 Task: Find connections with filter location Aalborg with filter topic #tecnologiawith filter profile language English with filter current company Jubilant Biosys Limited with filter school University Of North Bengal with filter industry Defense and Space Manufacturing with filter service category Product Marketing with filter keywords title Assistant Golf Professional
Action: Mouse moved to (504, 67)
Screenshot: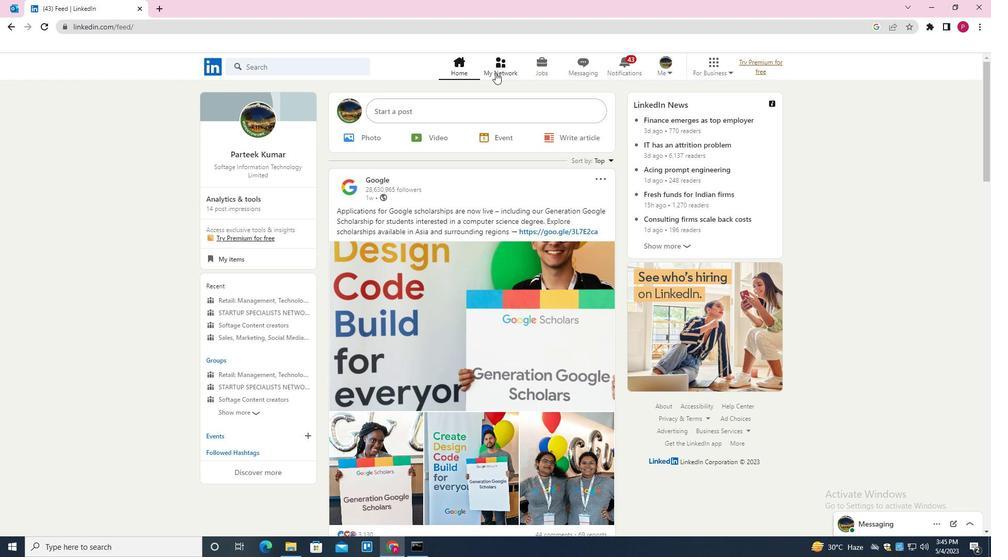 
Action: Mouse pressed left at (504, 67)
Screenshot: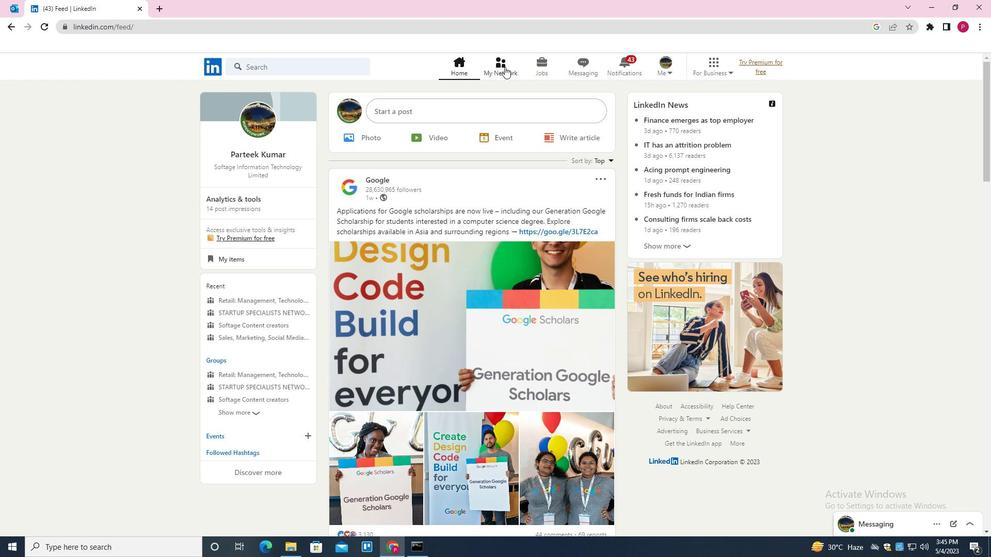 
Action: Mouse moved to (310, 125)
Screenshot: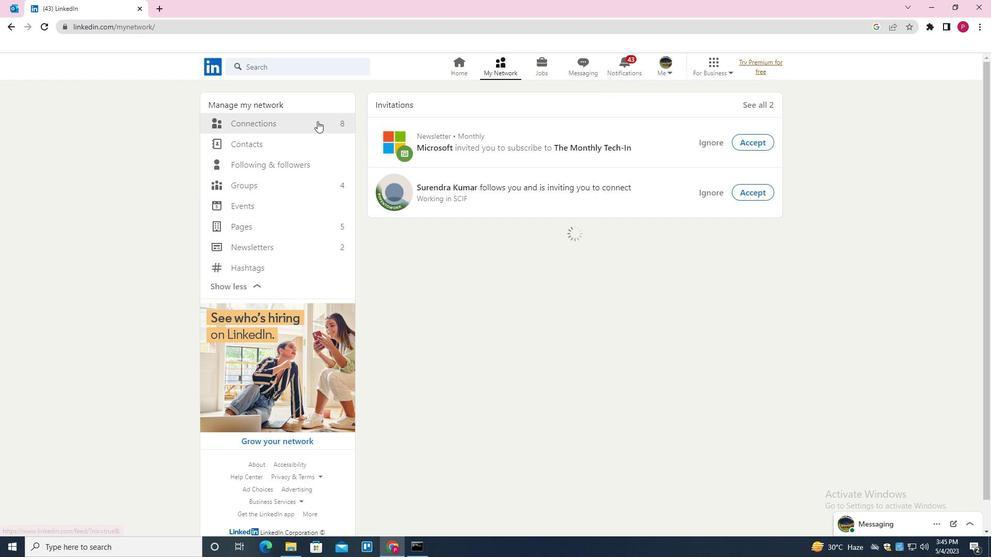 
Action: Mouse pressed left at (310, 125)
Screenshot: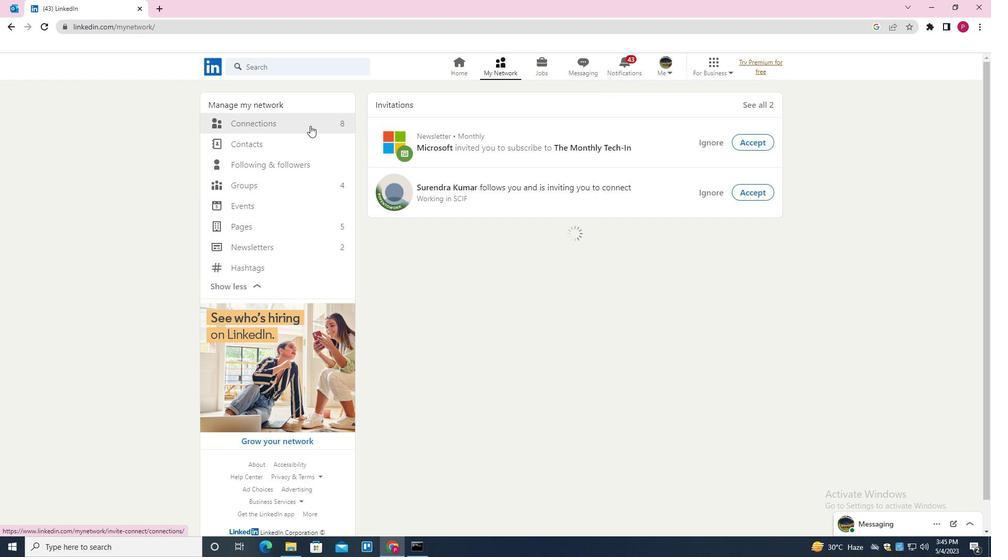 
Action: Mouse moved to (556, 123)
Screenshot: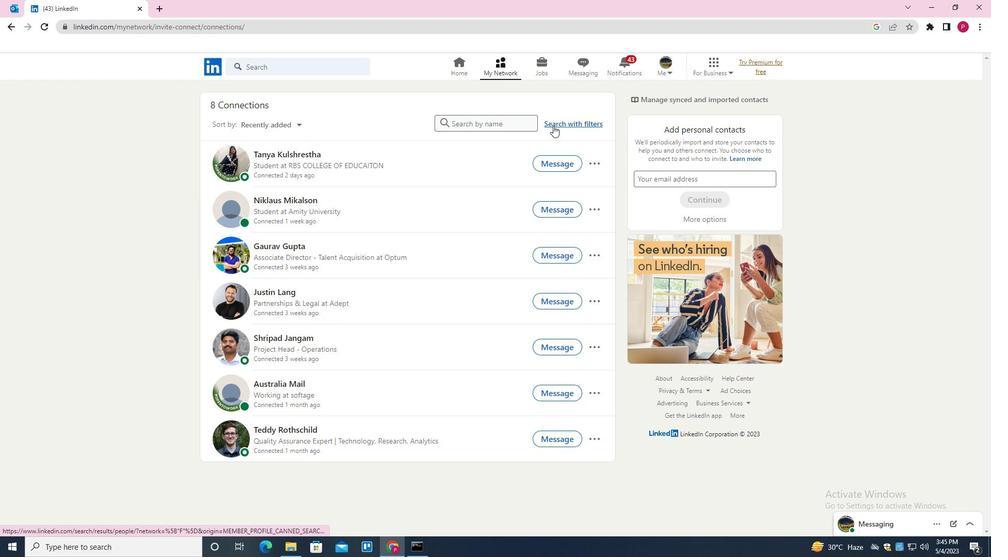 
Action: Mouse pressed left at (556, 123)
Screenshot: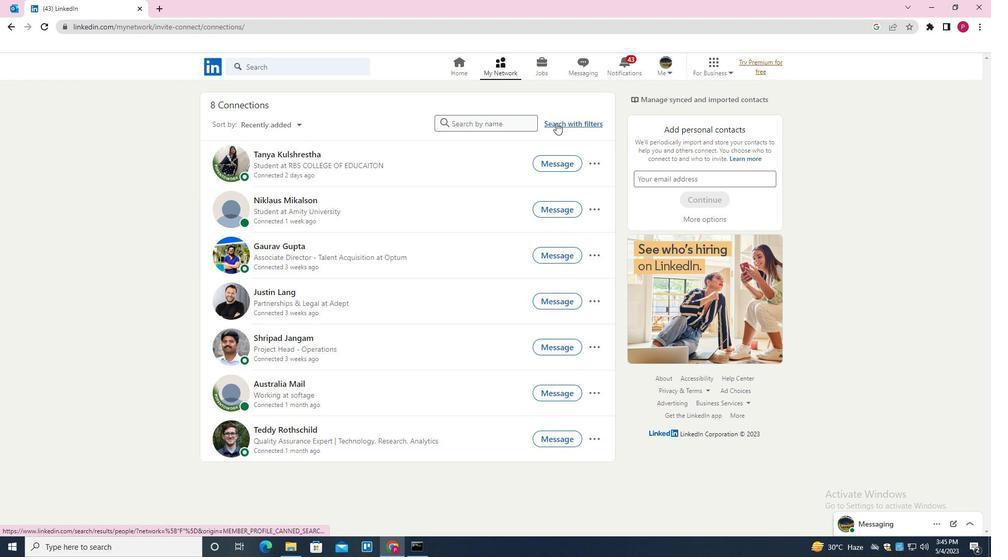
Action: Mouse moved to (520, 94)
Screenshot: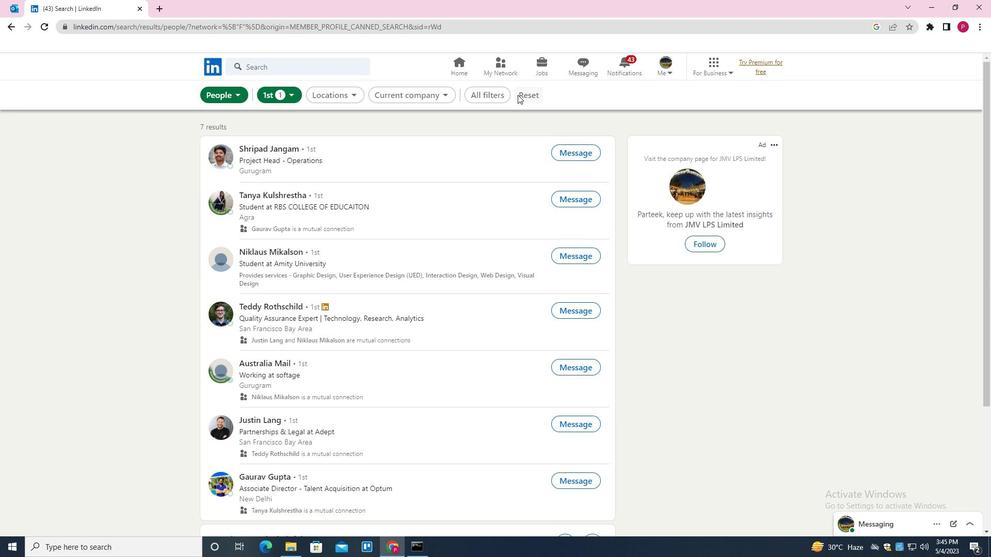 
Action: Mouse pressed left at (520, 94)
Screenshot: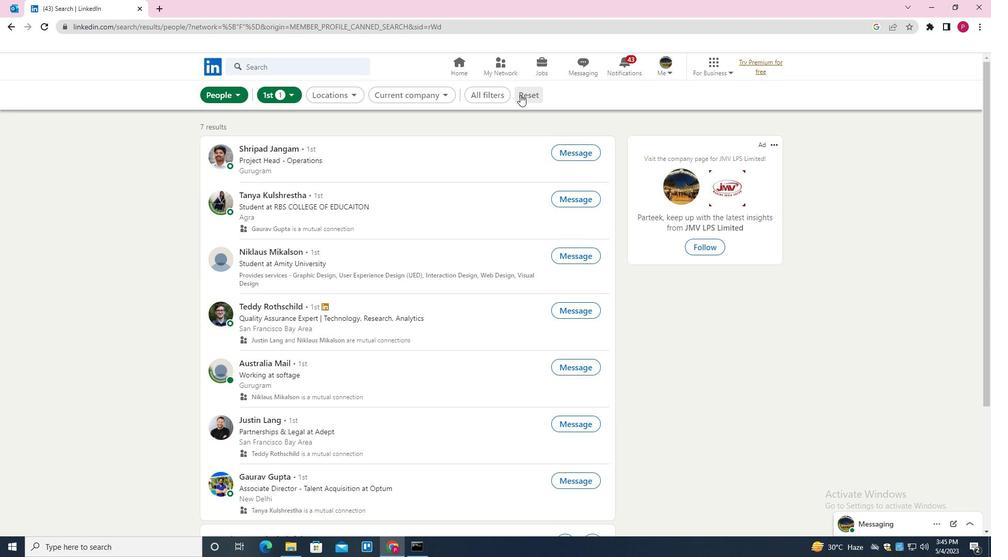 
Action: Mouse moved to (516, 95)
Screenshot: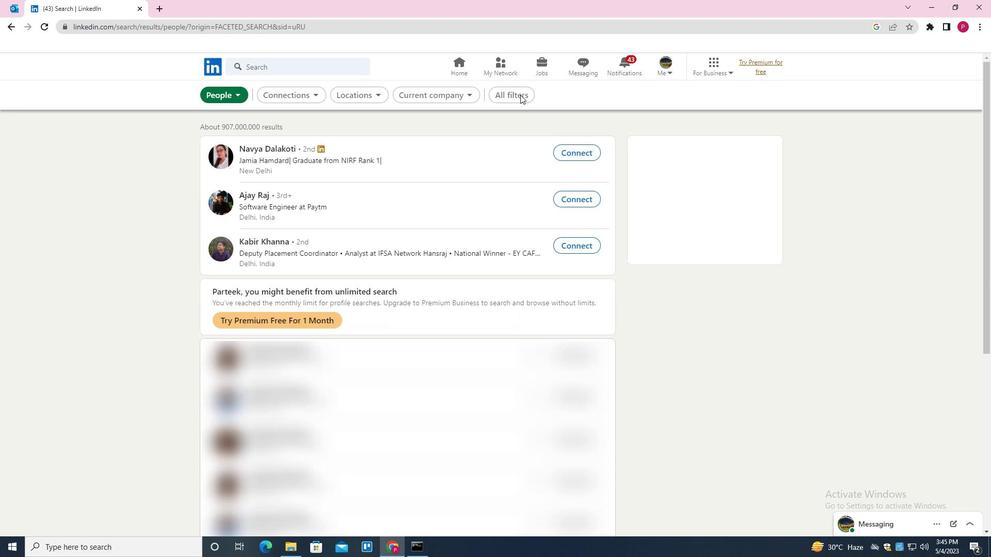 
Action: Mouse pressed left at (516, 95)
Screenshot: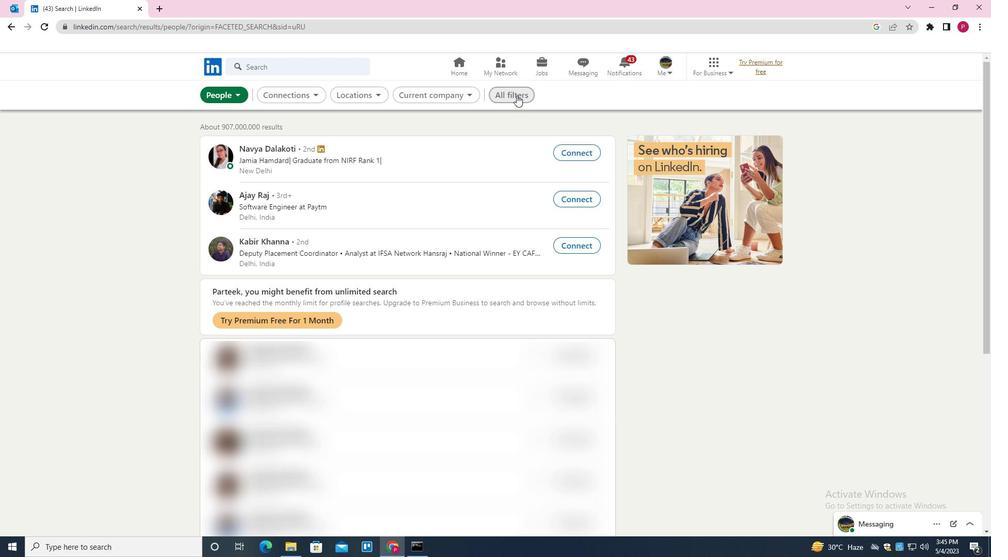 
Action: Mouse moved to (865, 336)
Screenshot: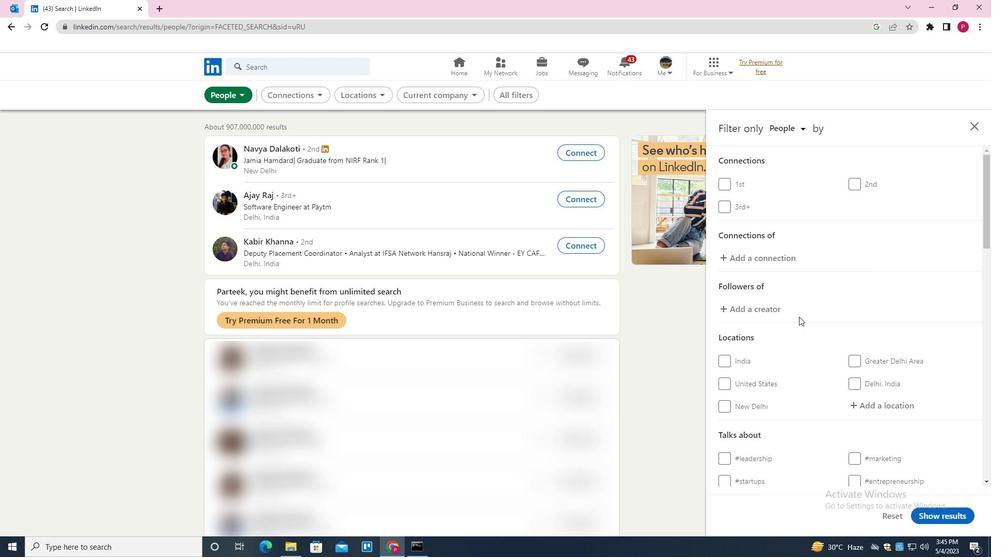 
Action: Mouse scrolled (865, 336) with delta (0, 0)
Screenshot: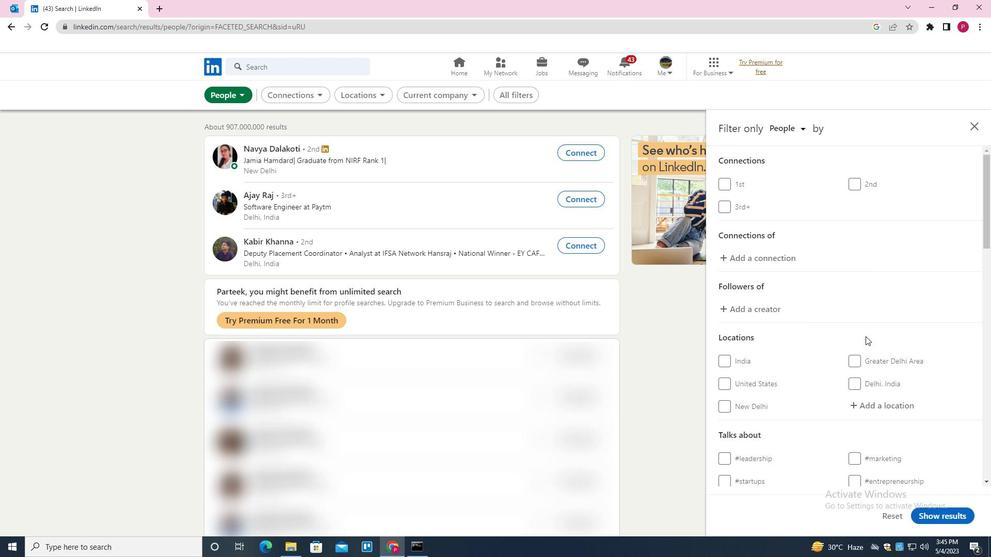 
Action: Mouse scrolled (865, 336) with delta (0, 0)
Screenshot: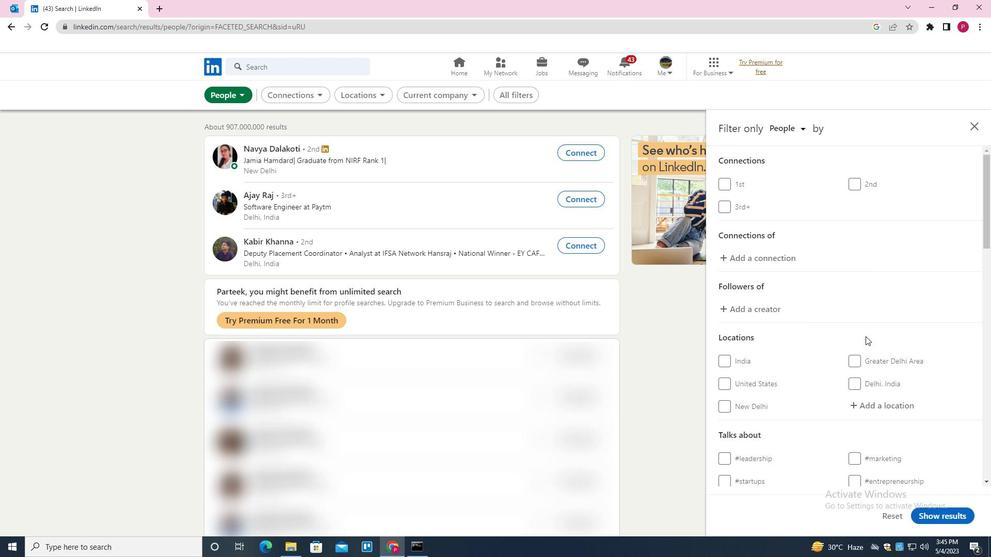 
Action: Mouse scrolled (865, 336) with delta (0, 0)
Screenshot: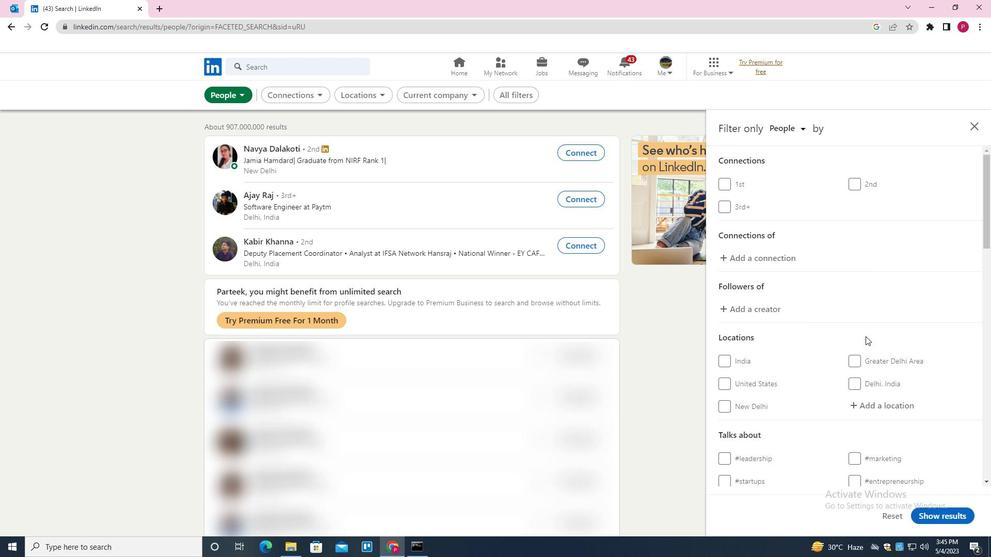 
Action: Mouse moved to (882, 255)
Screenshot: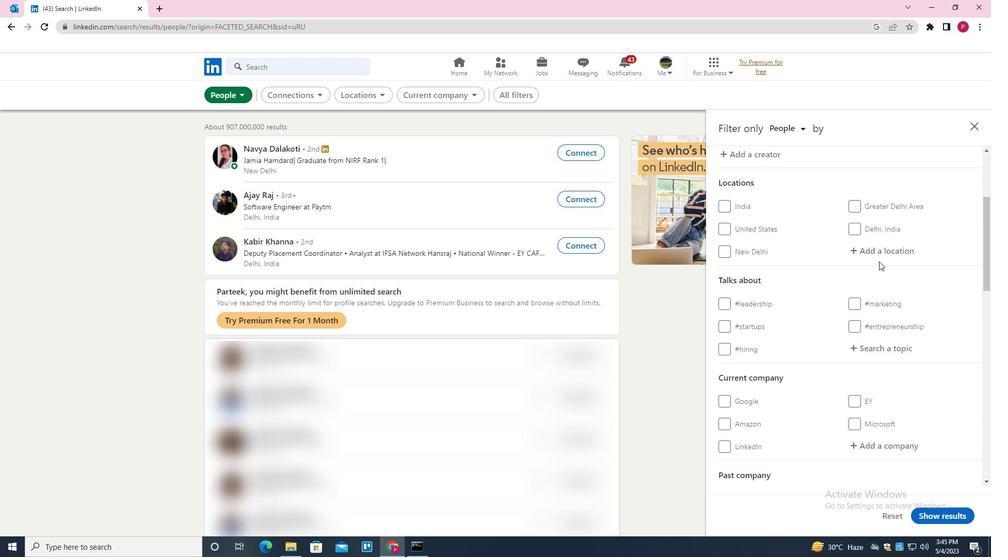 
Action: Mouse pressed left at (882, 255)
Screenshot: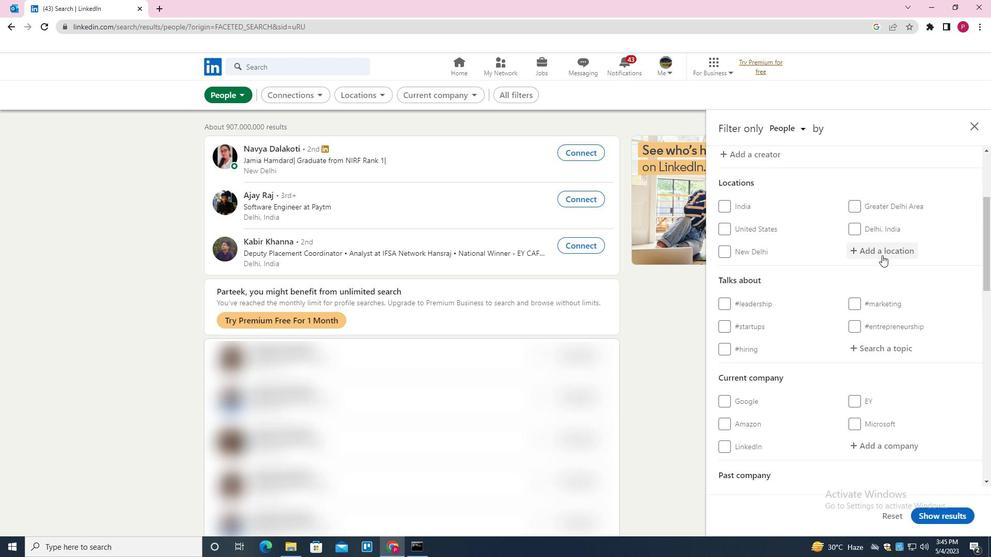 
Action: Mouse moved to (877, 258)
Screenshot: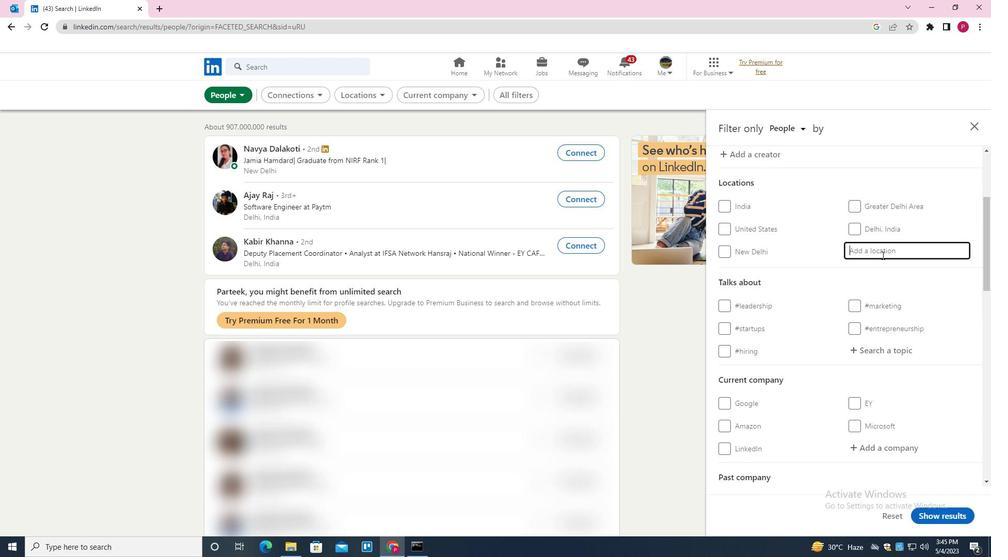
Action: Key pressed <Key.shift>AALBORG<Key.down><Key.enter>
Screenshot: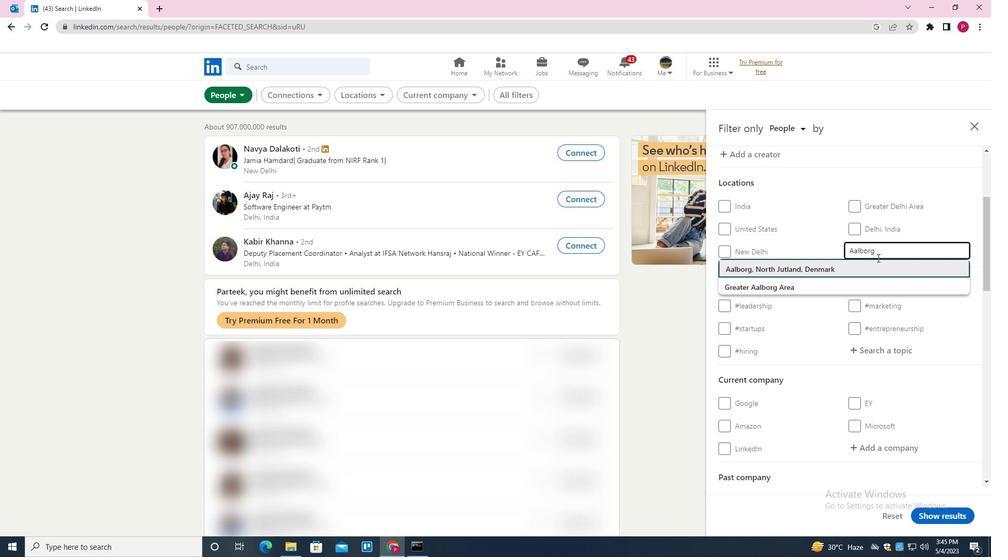 
Action: Mouse moved to (844, 265)
Screenshot: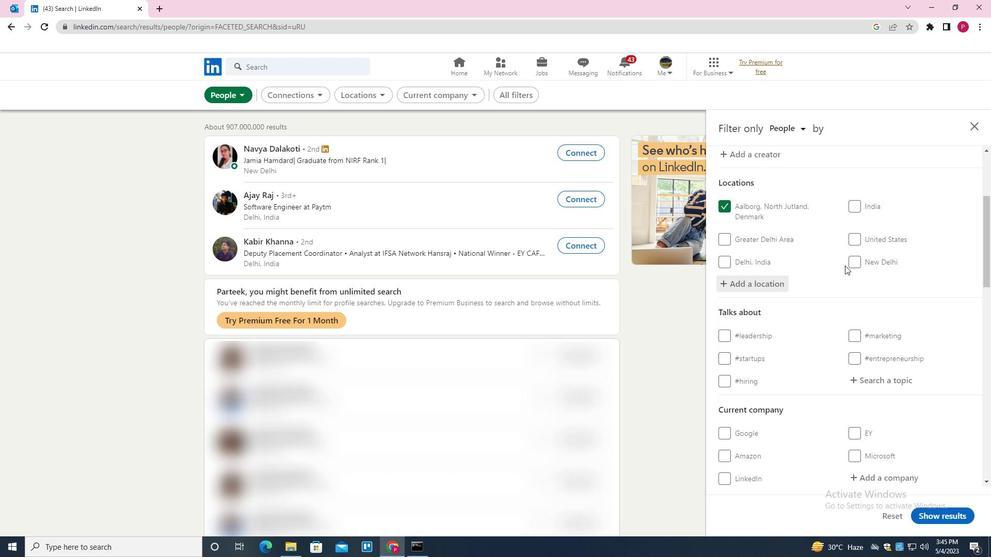 
Action: Mouse scrolled (844, 264) with delta (0, 0)
Screenshot: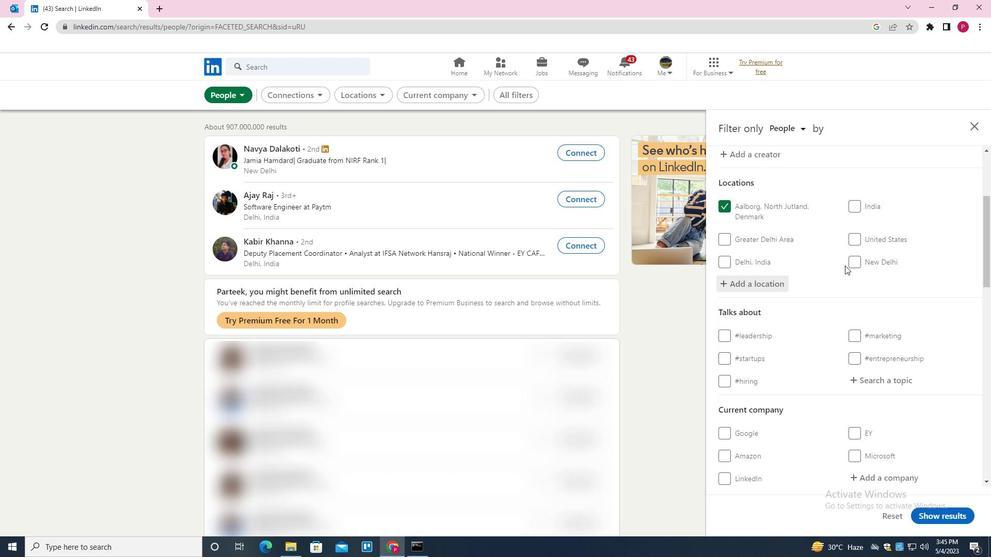 
Action: Mouse scrolled (844, 264) with delta (0, 0)
Screenshot: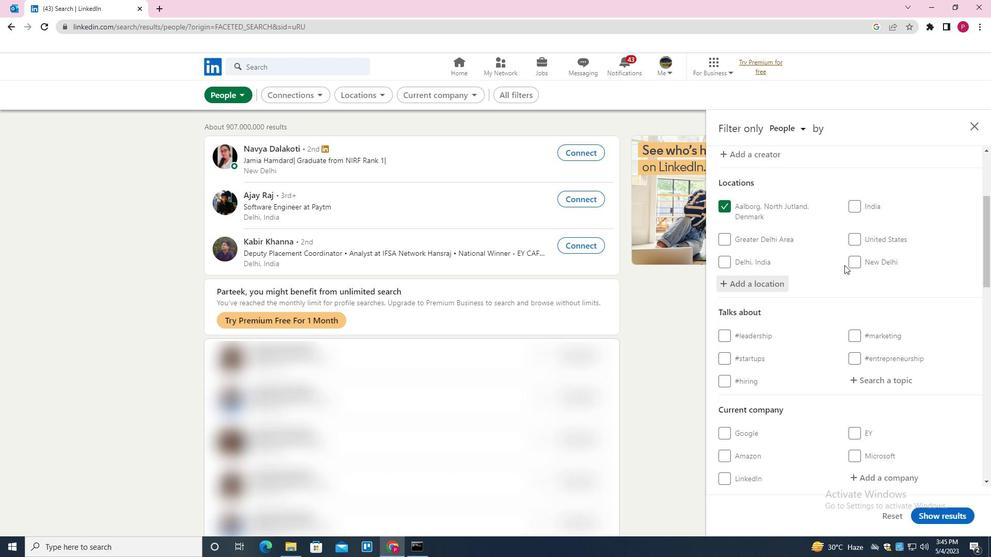 
Action: Mouse scrolled (844, 264) with delta (0, 0)
Screenshot: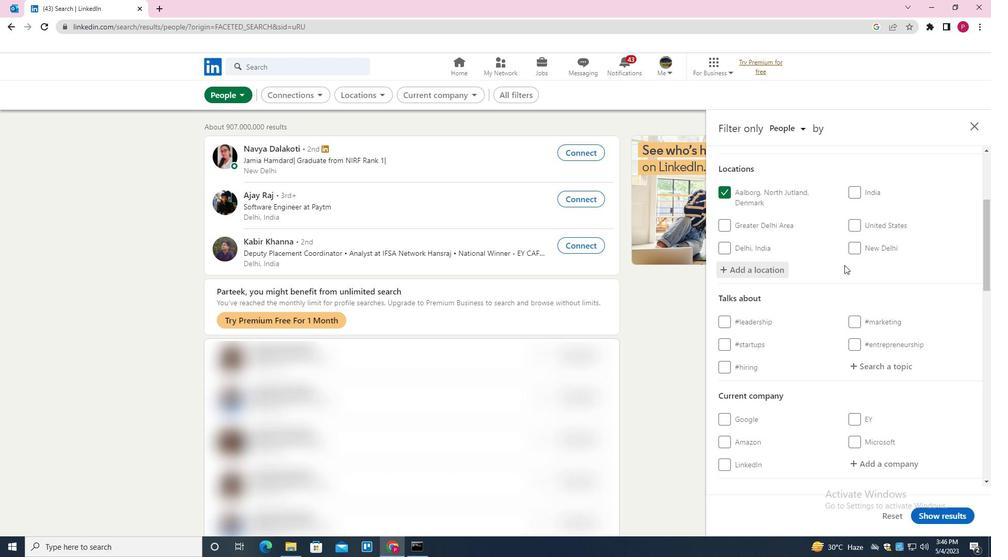 
Action: Mouse moved to (889, 229)
Screenshot: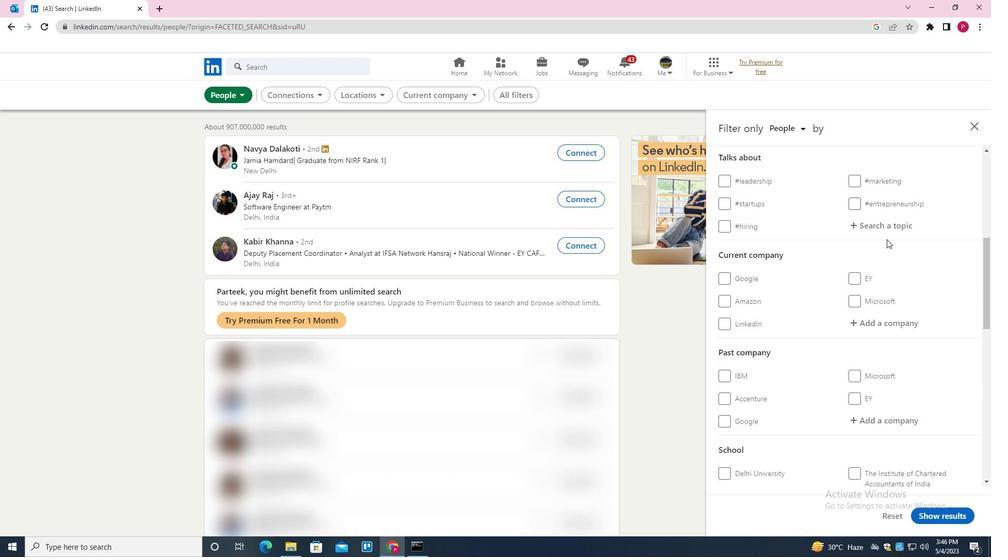 
Action: Mouse pressed left at (889, 229)
Screenshot: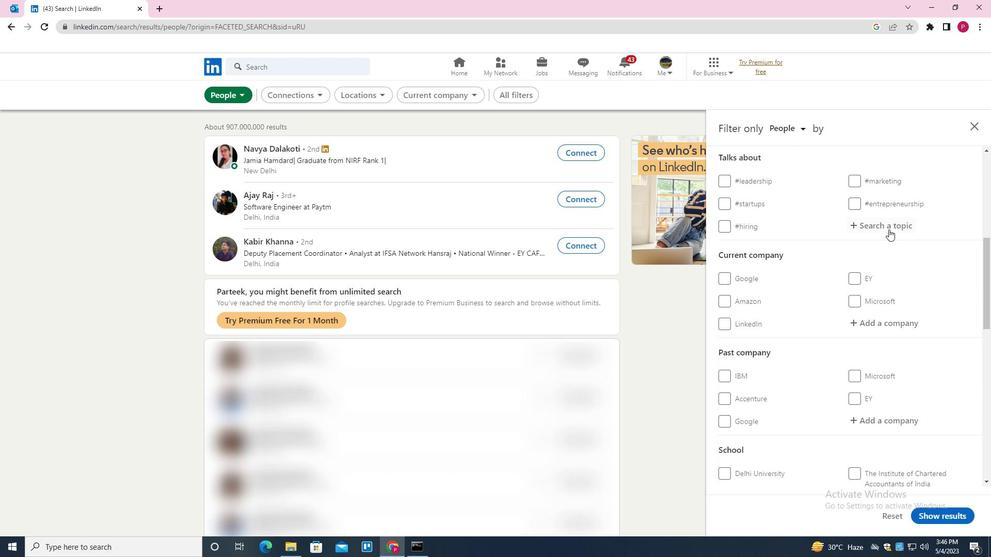 
Action: Key pressed TECHNOLOGICAL<Key.down><Key.enter>
Screenshot: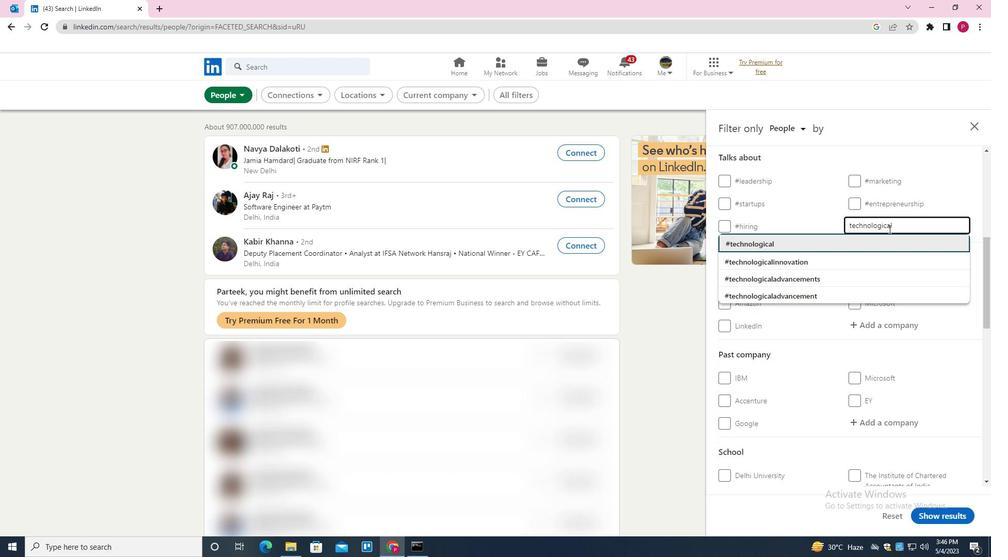 
Action: Mouse moved to (794, 283)
Screenshot: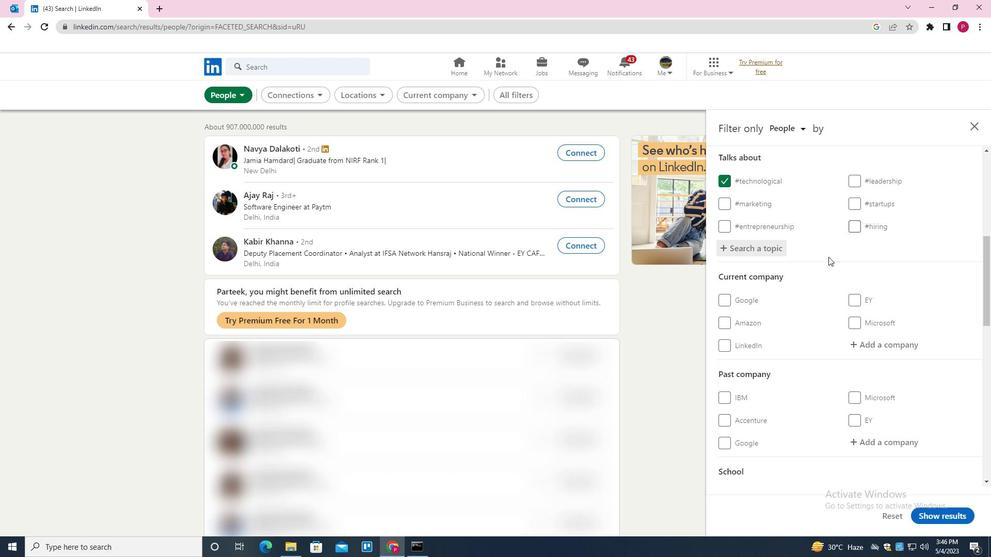 
Action: Mouse scrolled (794, 283) with delta (0, 0)
Screenshot: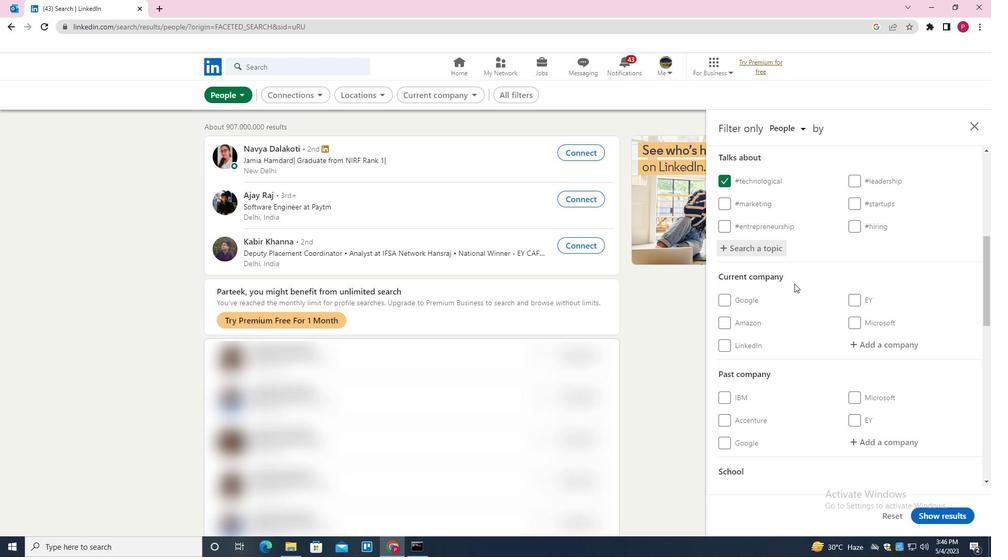 
Action: Mouse scrolled (794, 283) with delta (0, 0)
Screenshot: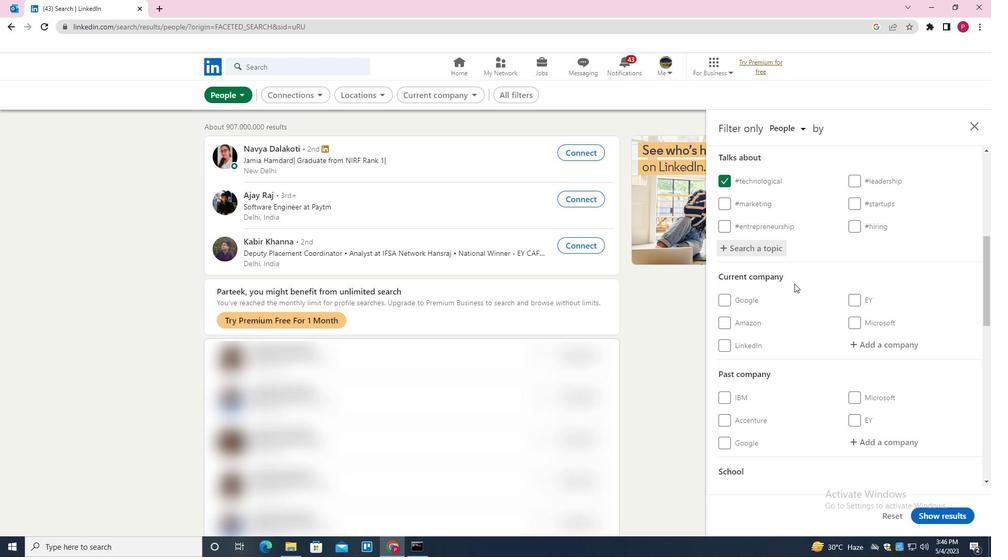 
Action: Mouse scrolled (794, 283) with delta (0, 0)
Screenshot: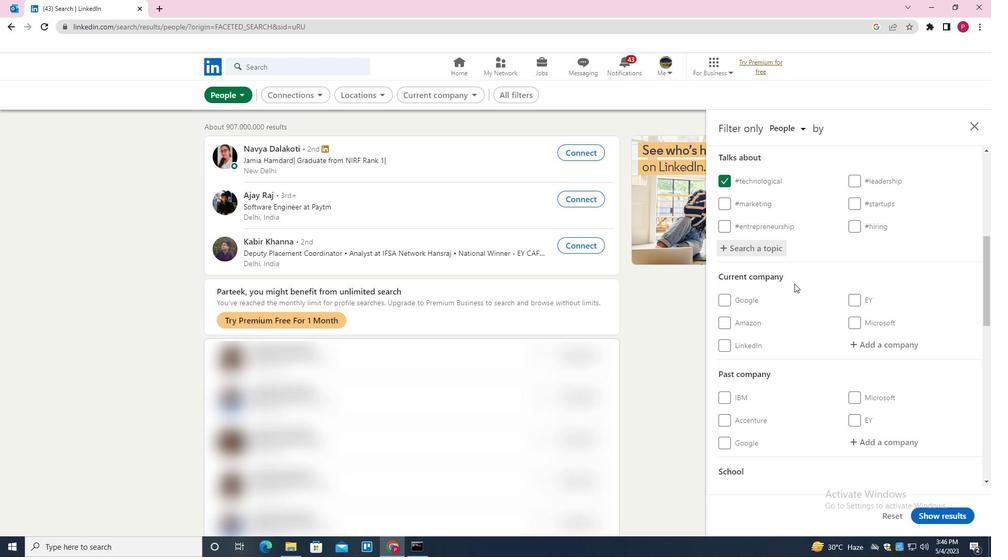 
Action: Mouse scrolled (794, 283) with delta (0, 0)
Screenshot: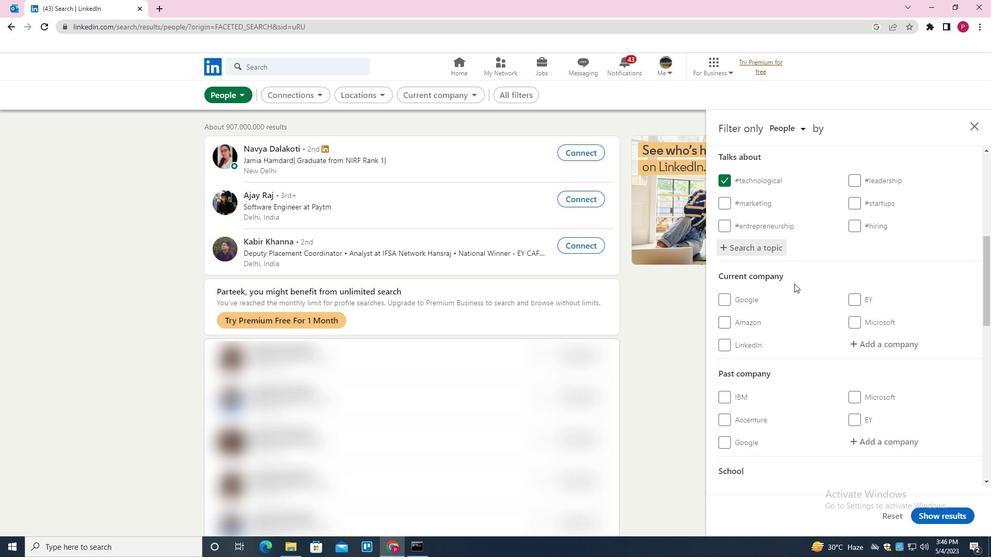 
Action: Mouse scrolled (794, 283) with delta (0, 0)
Screenshot: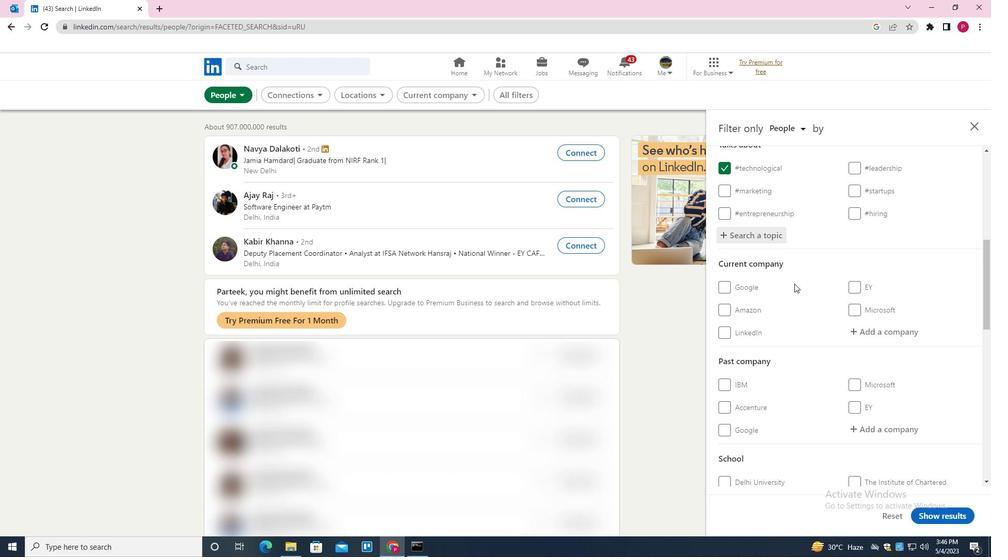 
Action: Mouse scrolled (794, 283) with delta (0, 0)
Screenshot: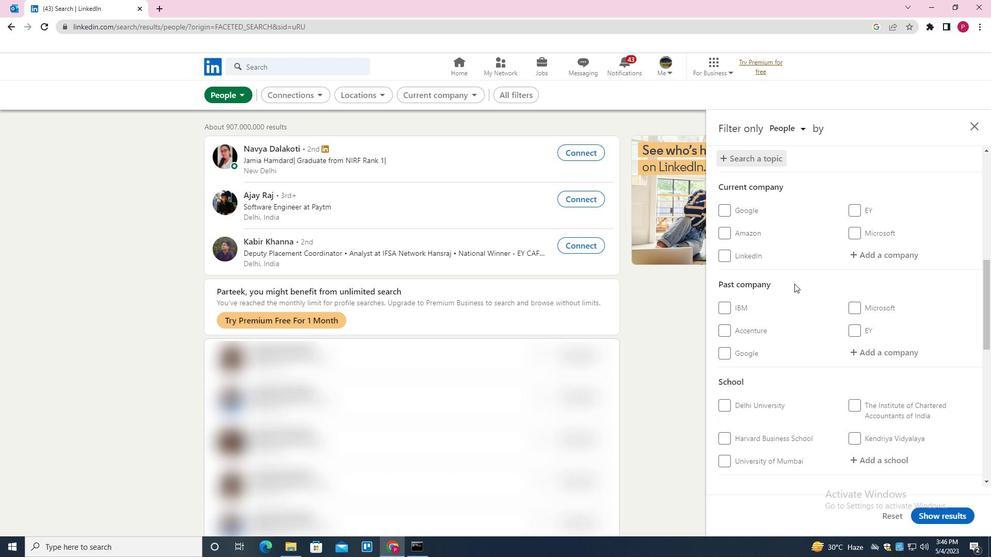 
Action: Mouse scrolled (794, 283) with delta (0, 0)
Screenshot: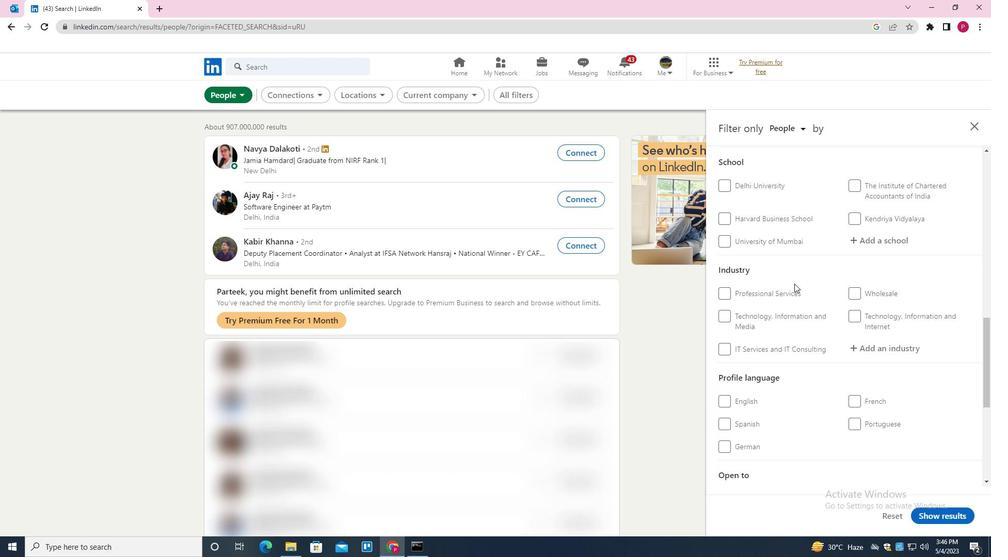 
Action: Mouse scrolled (794, 283) with delta (0, 0)
Screenshot: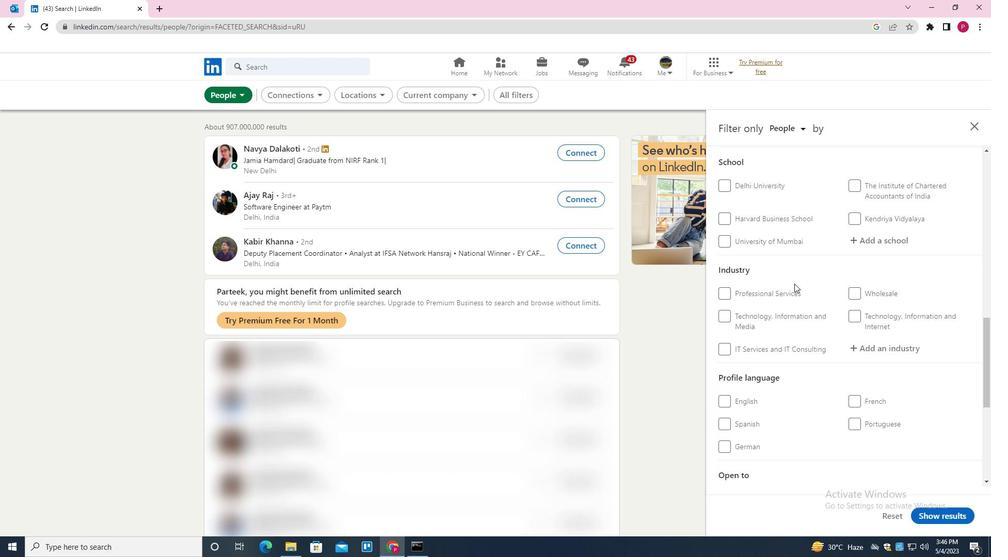 
Action: Mouse scrolled (794, 283) with delta (0, 0)
Screenshot: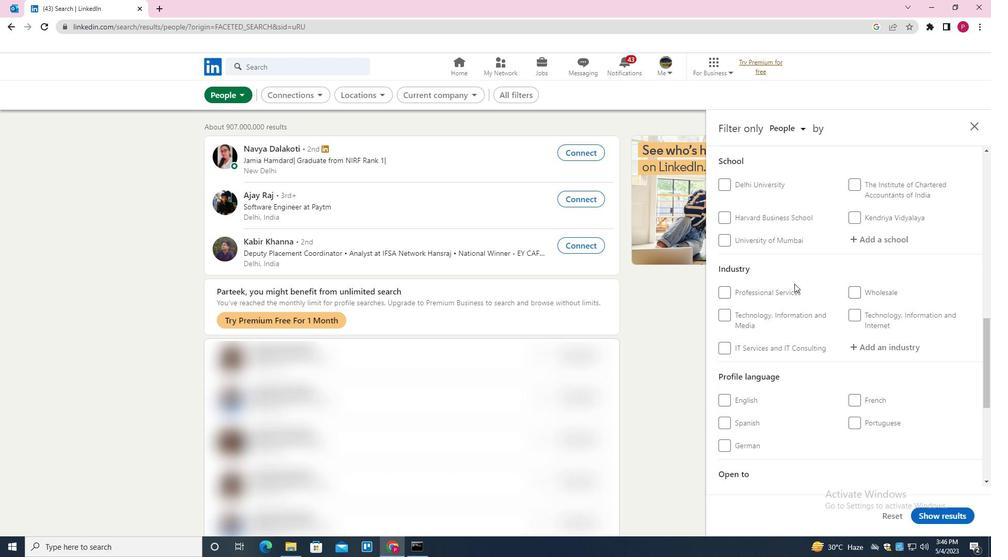
Action: Mouse moved to (731, 244)
Screenshot: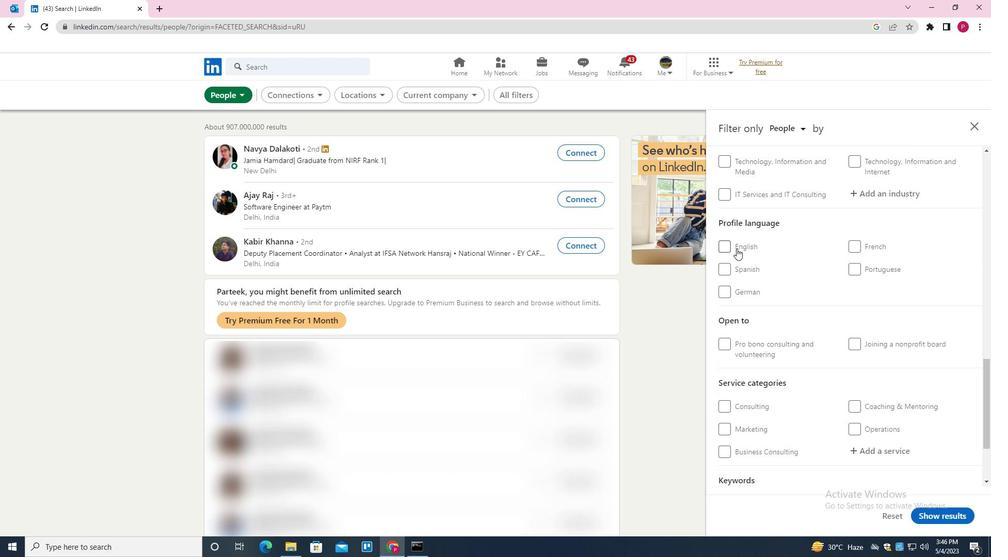 
Action: Mouse pressed left at (731, 244)
Screenshot: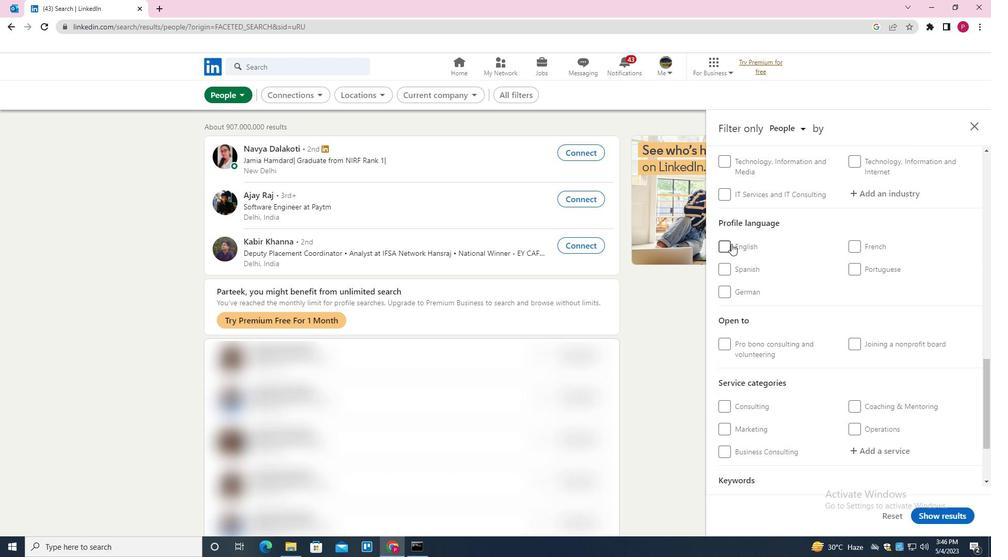 
Action: Mouse moved to (786, 278)
Screenshot: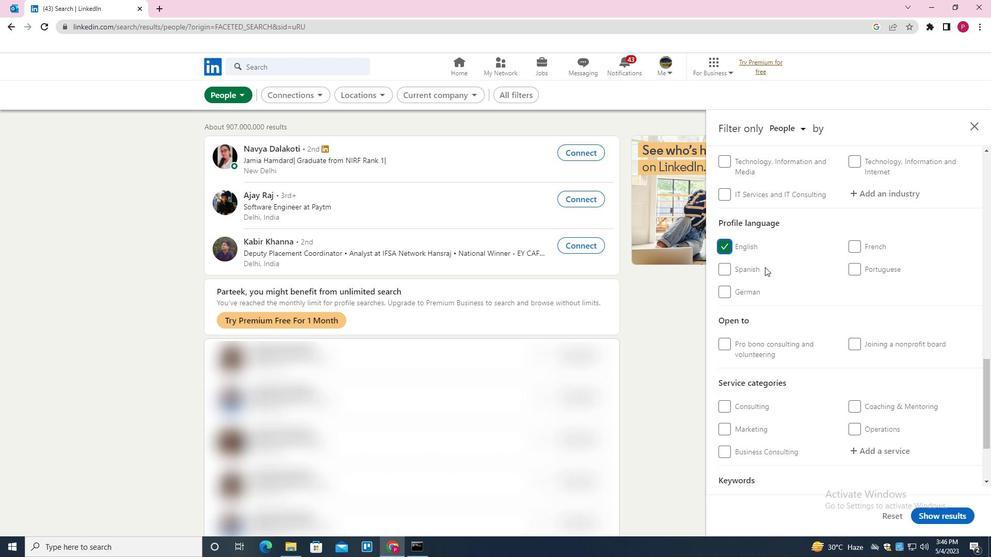 
Action: Mouse scrolled (786, 279) with delta (0, 0)
Screenshot: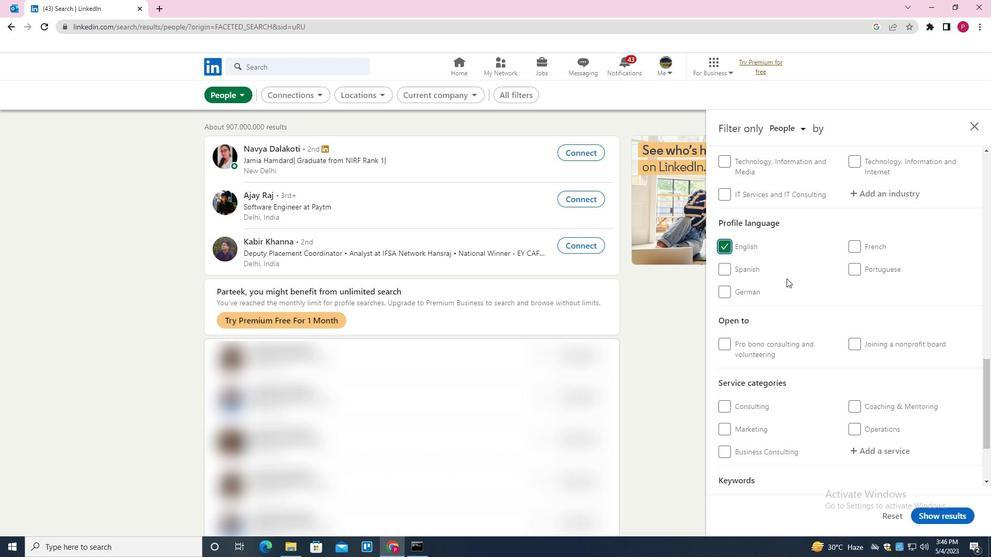 
Action: Mouse scrolled (786, 279) with delta (0, 0)
Screenshot: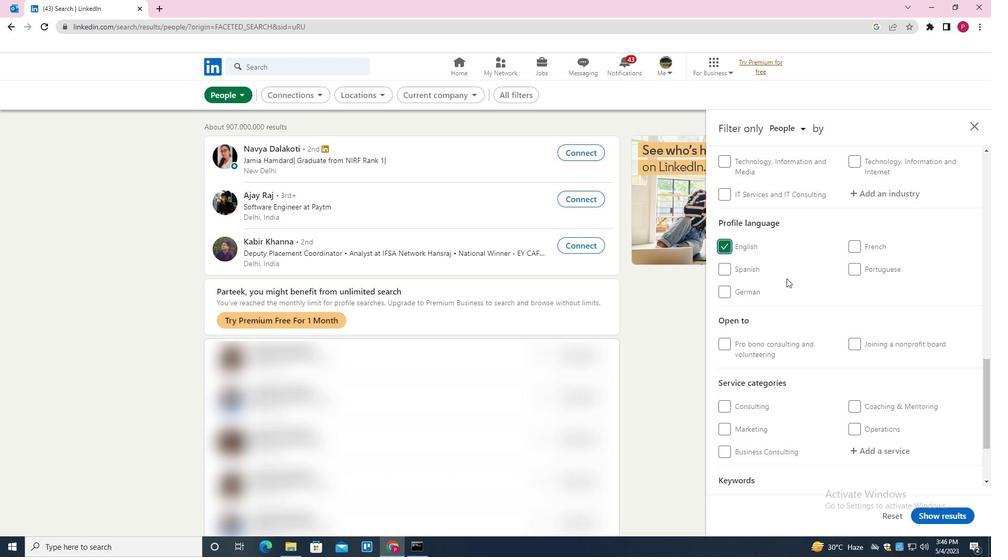 
Action: Mouse scrolled (786, 279) with delta (0, 0)
Screenshot: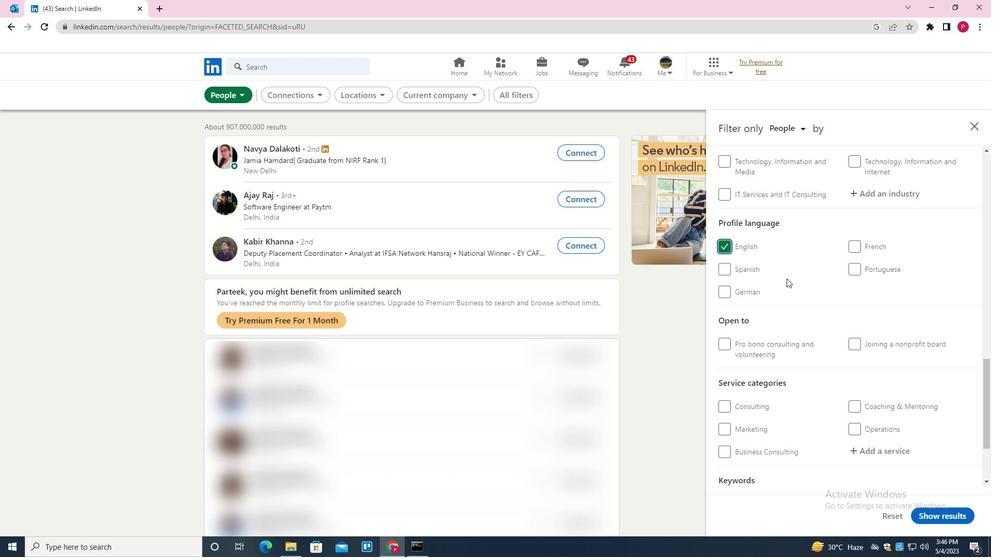 
Action: Mouse scrolled (786, 279) with delta (0, 0)
Screenshot: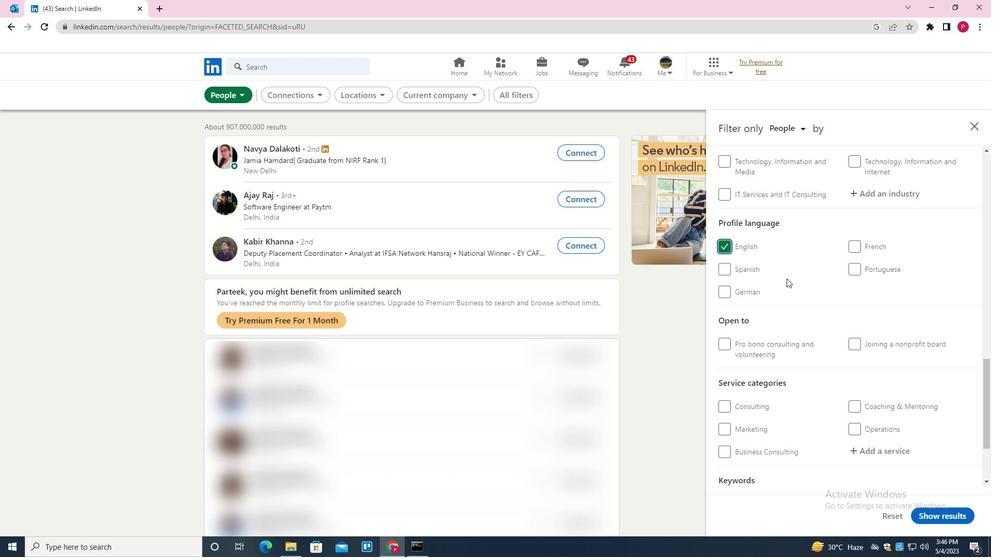 
Action: Mouse scrolled (786, 279) with delta (0, 0)
Screenshot: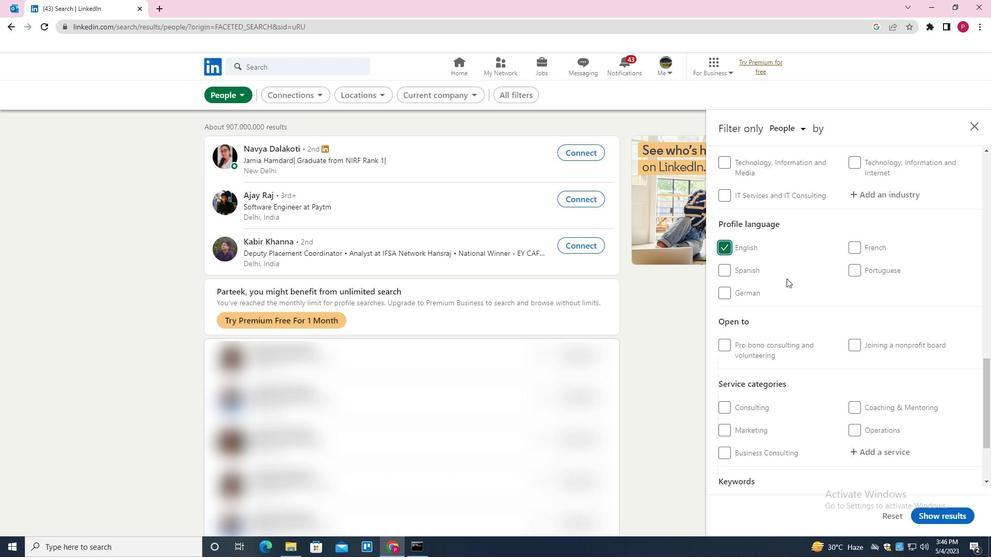 
Action: Mouse scrolled (786, 279) with delta (0, 0)
Screenshot: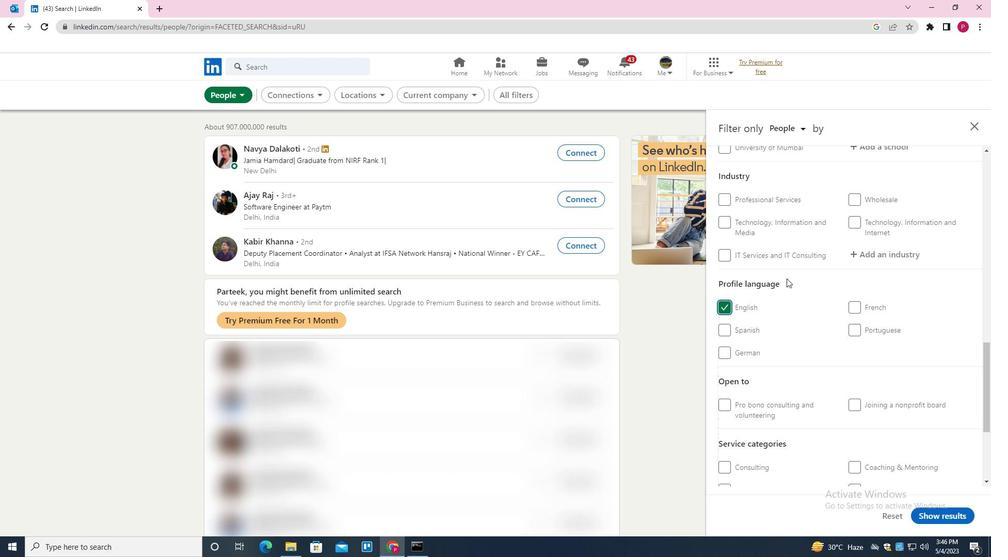 
Action: Mouse scrolled (786, 279) with delta (0, 0)
Screenshot: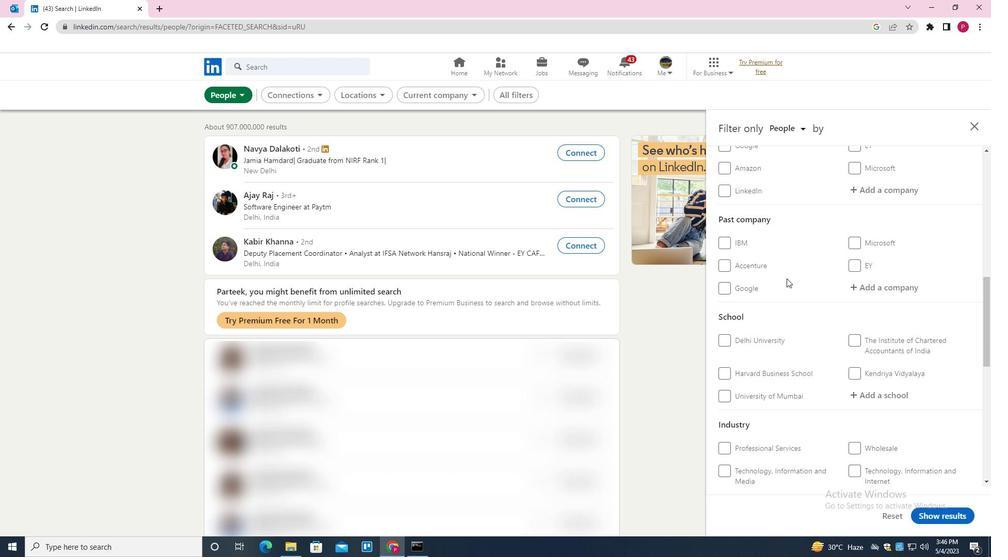 
Action: Mouse scrolled (786, 279) with delta (0, 0)
Screenshot: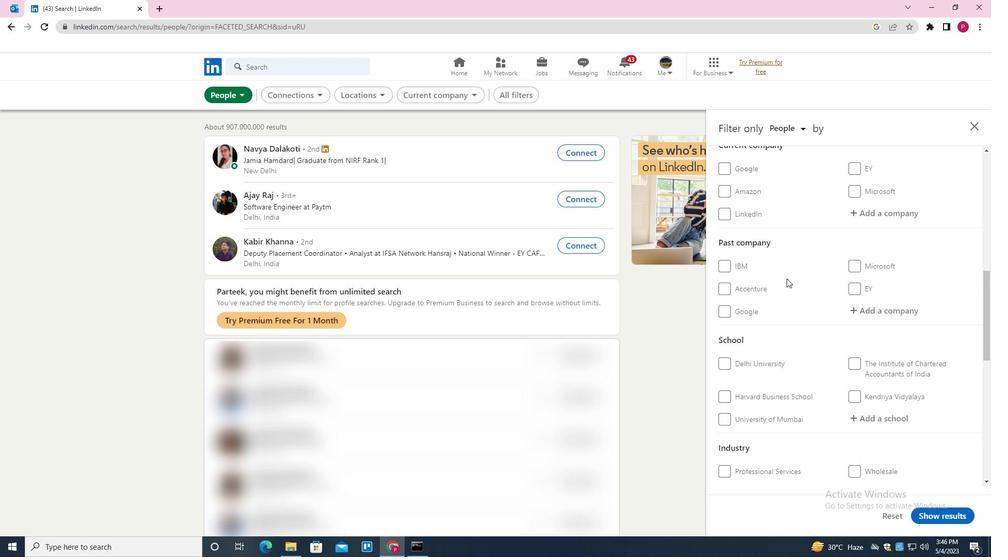 
Action: Mouse moved to (889, 291)
Screenshot: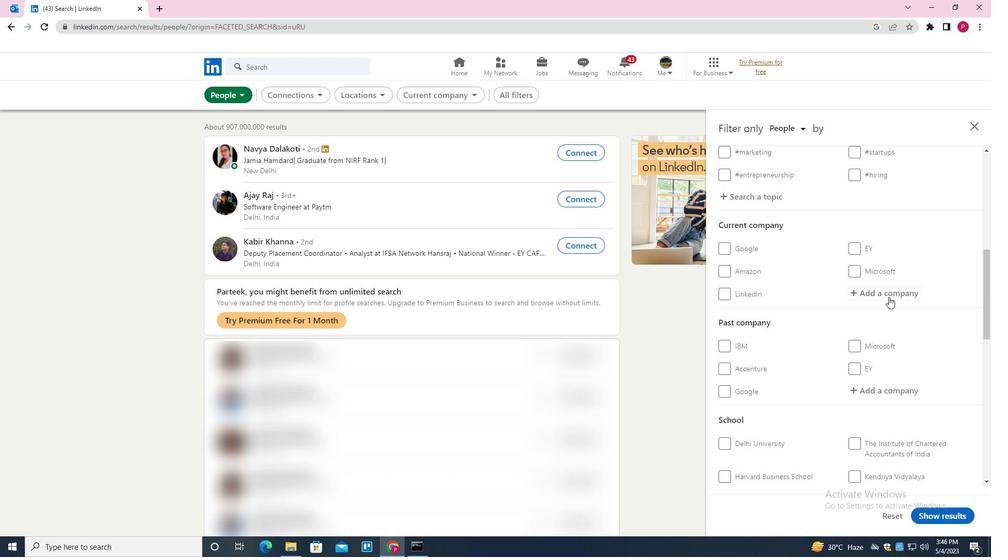 
Action: Mouse pressed left at (889, 291)
Screenshot: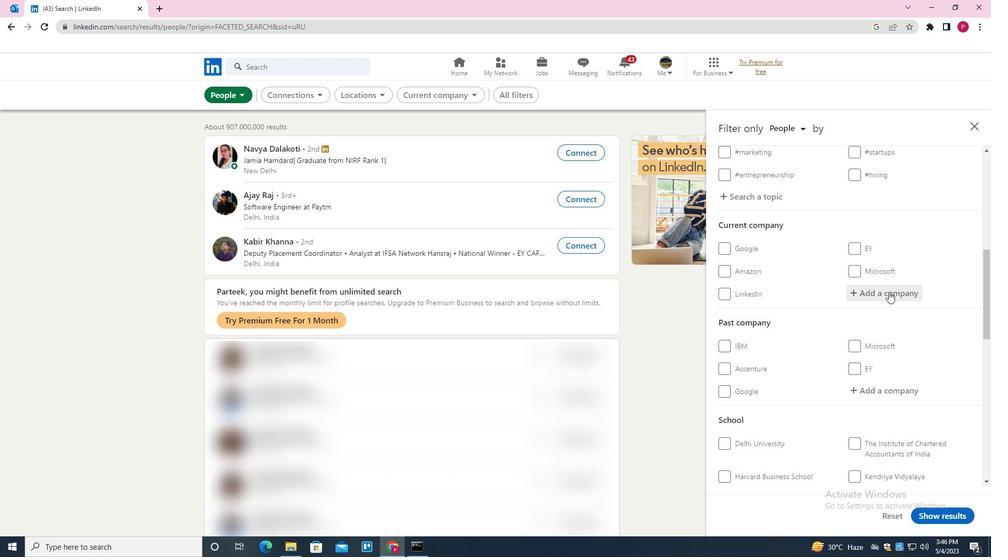 
Action: Key pressed <Key.shift>JUBILANT<Key.space><Key.shift><Key.shift><Key.shift><Key.shift><Key.shift><Key.shift><Key.shift><Key.shift><Key.shift><Key.shift><Key.shift><Key.shift>BIOSYS<Key.space><Key.shift><Key.shift><Key.shift><Key.shift><Key.shift><Key.shift><Key.shift>LIMITED<Key.down><Key.enter>
Screenshot: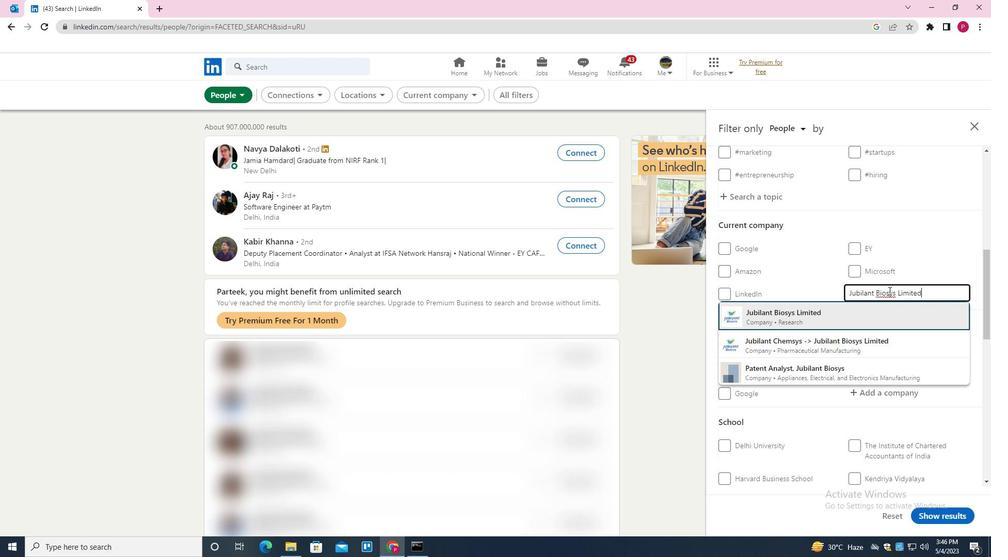 
Action: Mouse moved to (876, 299)
Screenshot: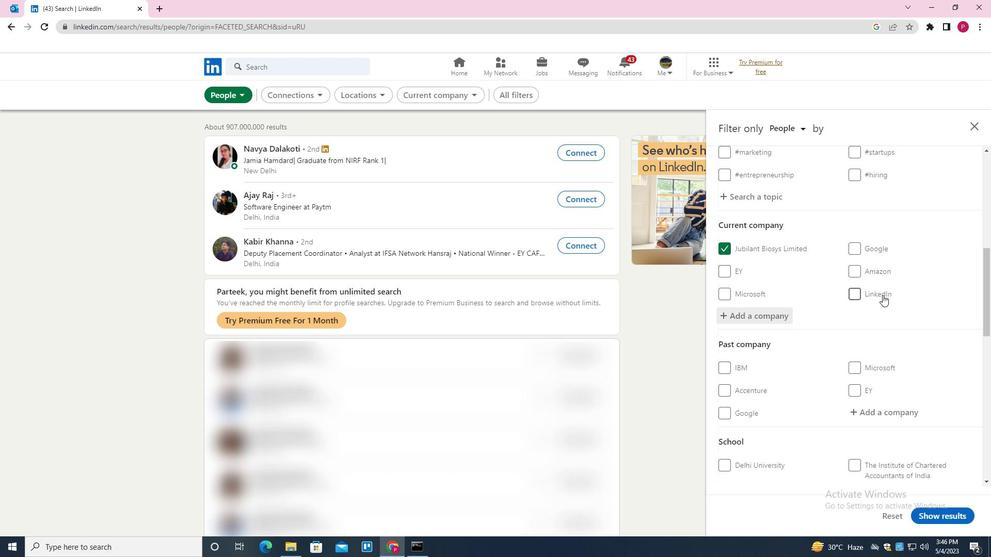 
Action: Mouse scrolled (876, 298) with delta (0, 0)
Screenshot: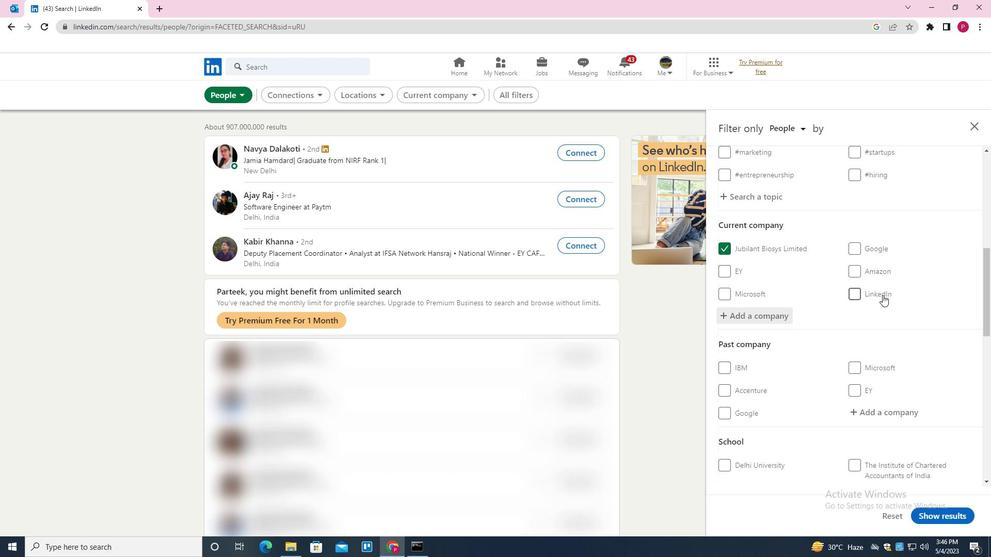
Action: Mouse moved to (873, 301)
Screenshot: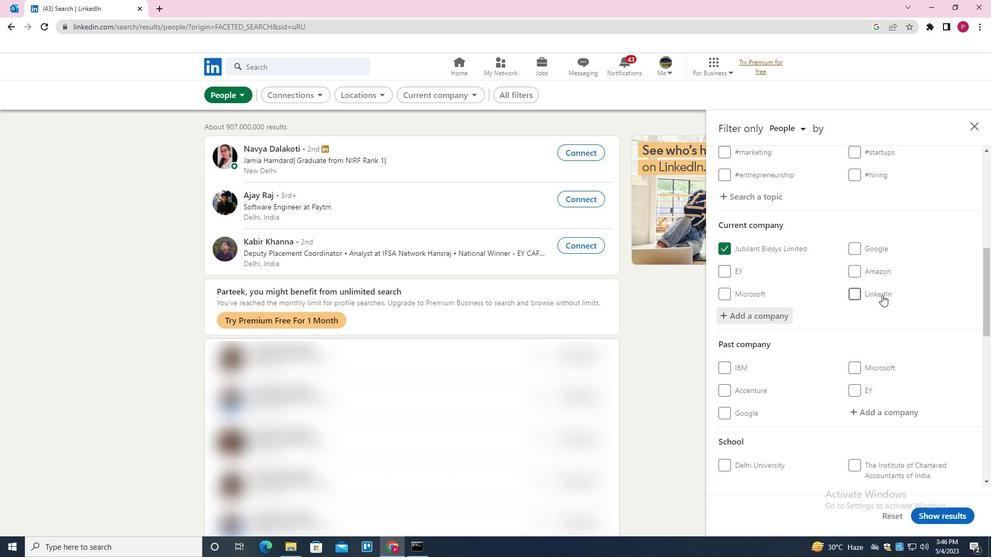 
Action: Mouse scrolled (873, 301) with delta (0, 0)
Screenshot: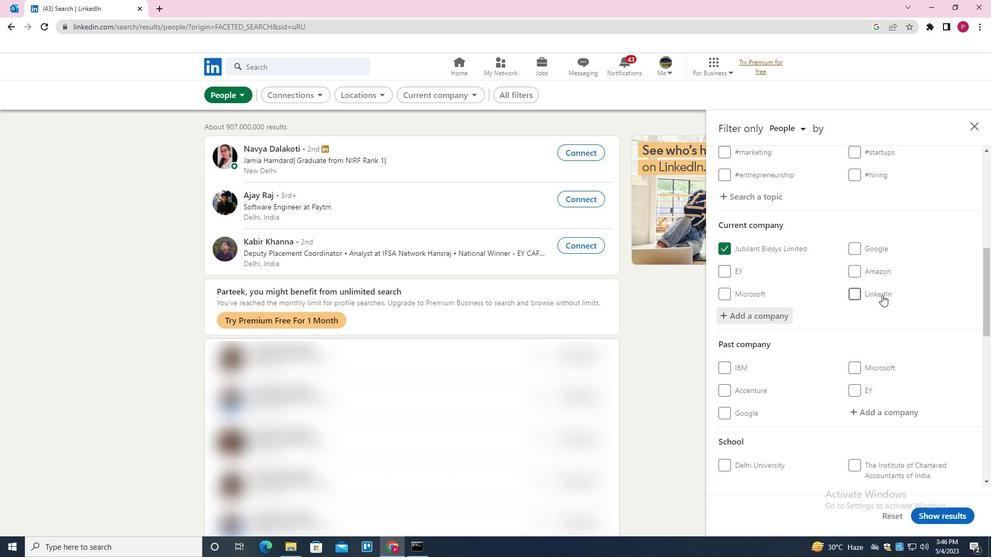 
Action: Mouse moved to (872, 302)
Screenshot: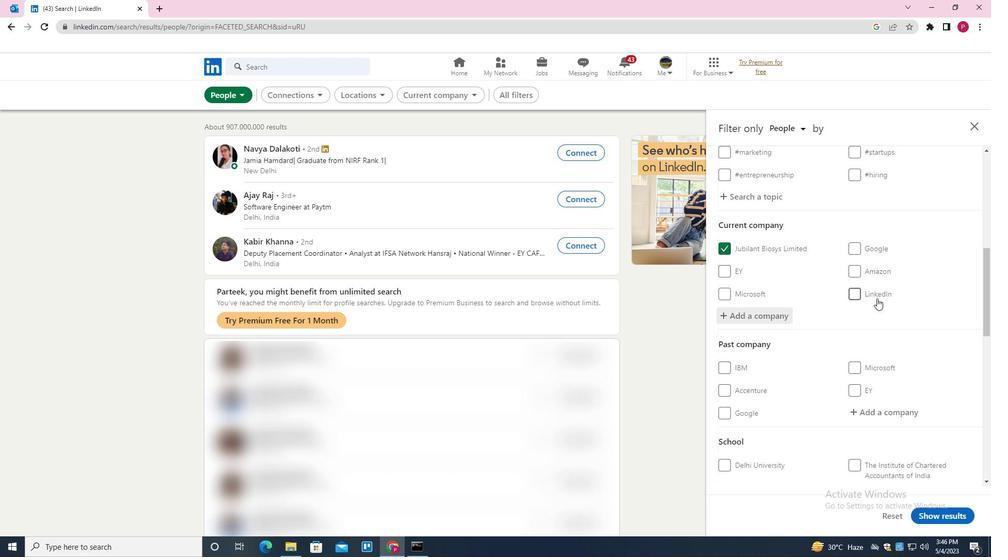 
Action: Mouse scrolled (872, 301) with delta (0, 0)
Screenshot: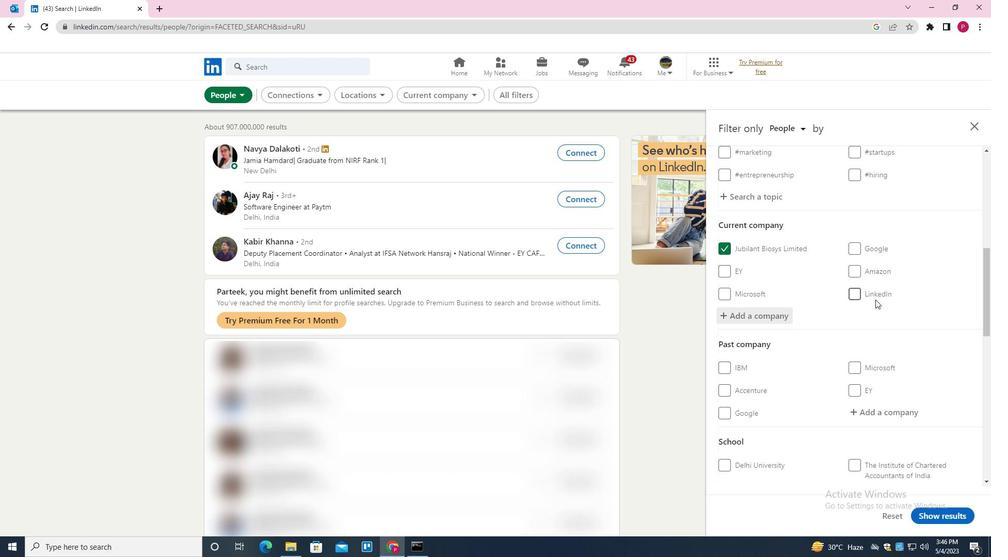 
Action: Mouse scrolled (872, 301) with delta (0, 0)
Screenshot: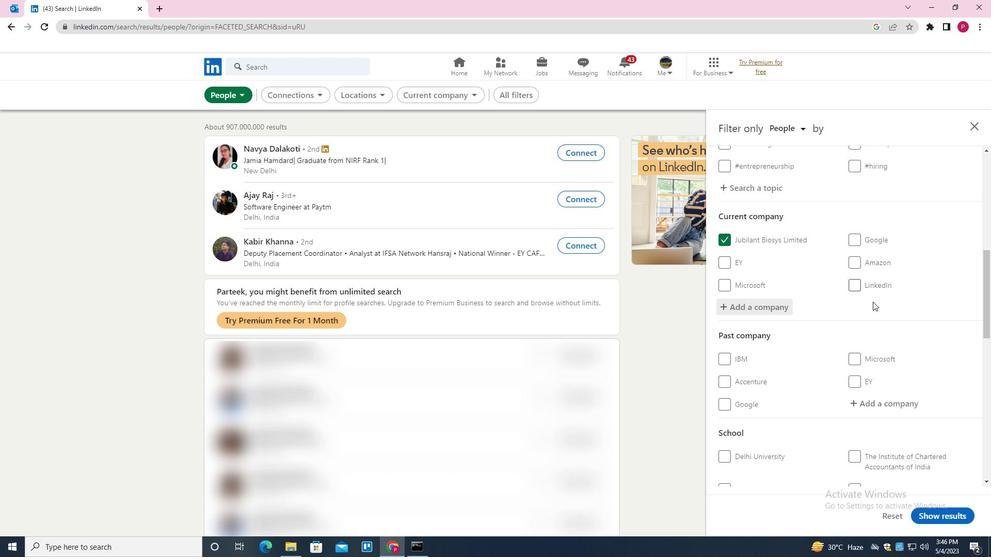 
Action: Mouse scrolled (872, 301) with delta (0, 0)
Screenshot: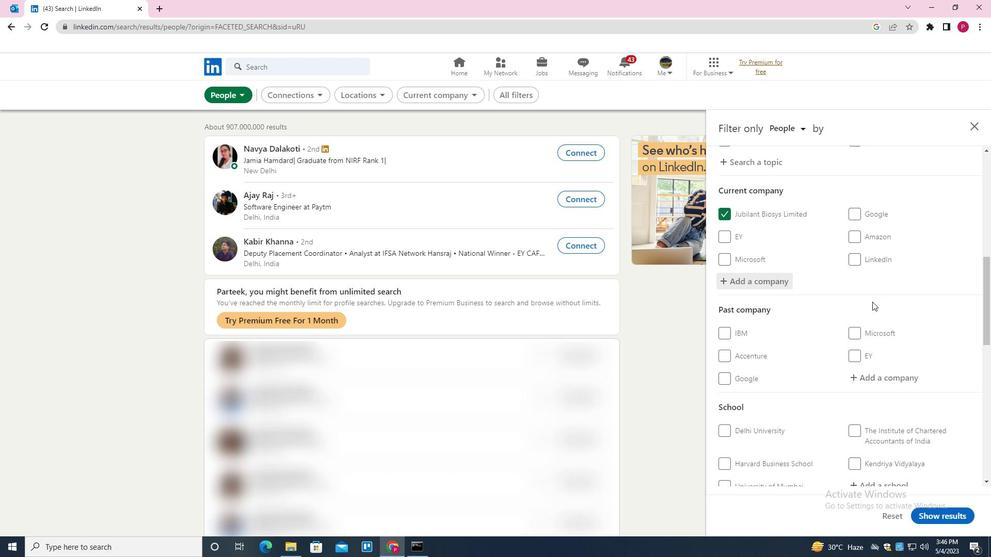 
Action: Mouse moved to (883, 256)
Screenshot: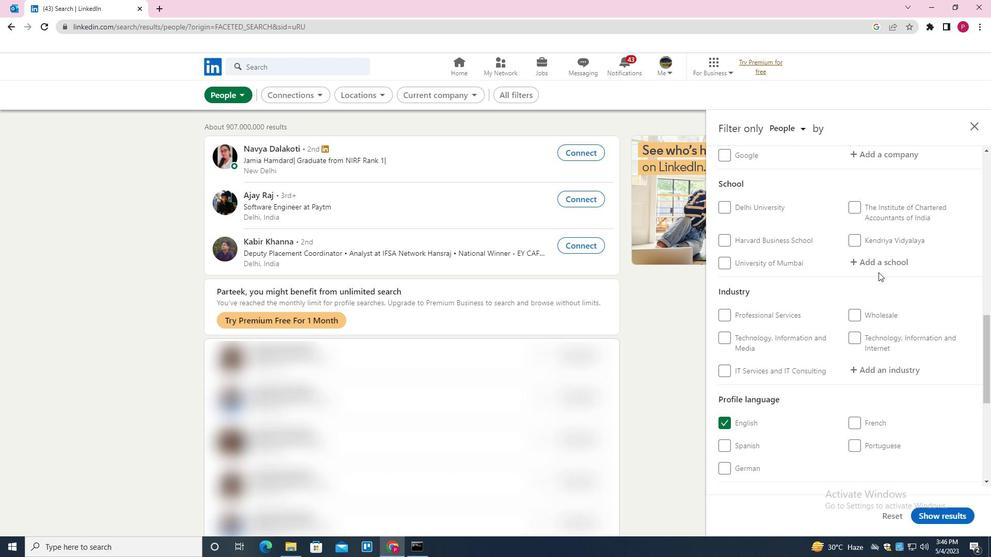 
Action: Mouse pressed left at (883, 256)
Screenshot: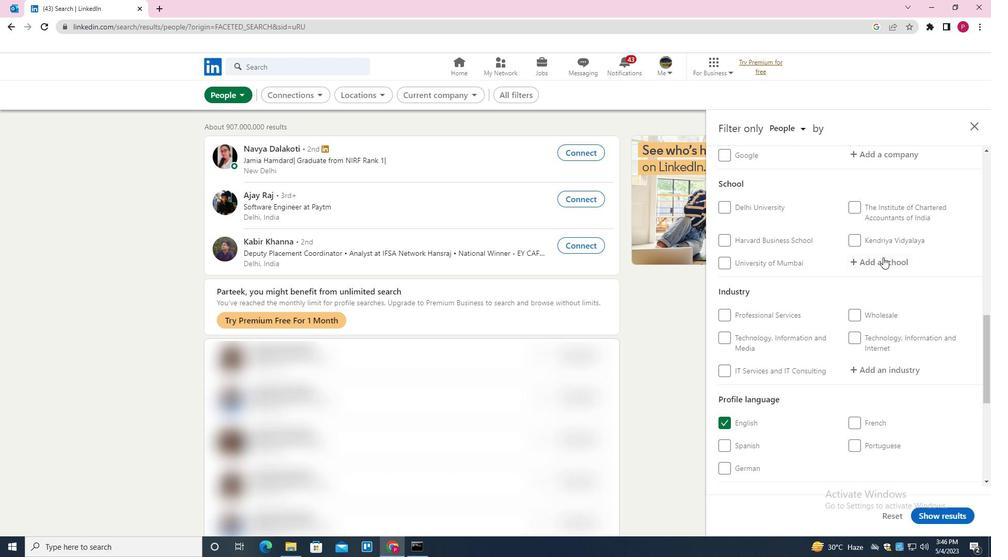 
Action: Key pressed <Key.shift><Key.shift><Key.shift><Key.shift><Key.shift><Key.shift><Key.shift><Key.shift>UNIVERSITY<Key.space>OF<Key.space><Key.shift>NORTH<Key.space><Key.shift>BENGAL<Key.space><Key.down><Key.enter>
Screenshot: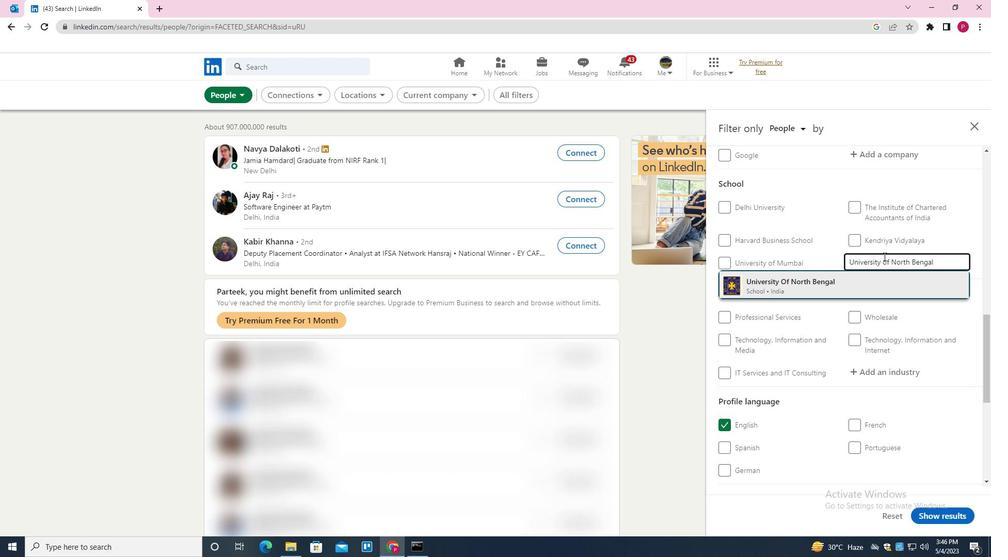 
Action: Mouse moved to (862, 270)
Screenshot: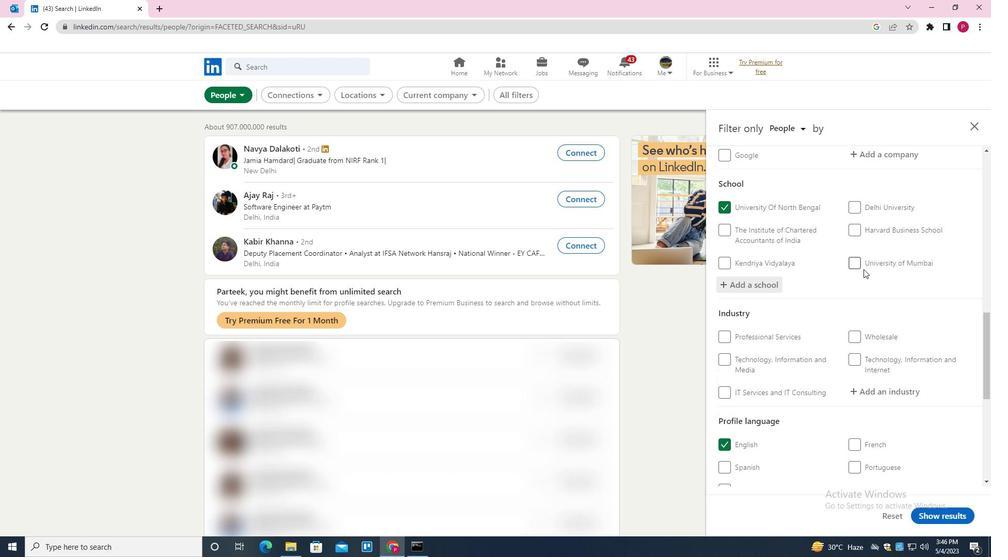 
Action: Mouse scrolled (862, 270) with delta (0, 0)
Screenshot: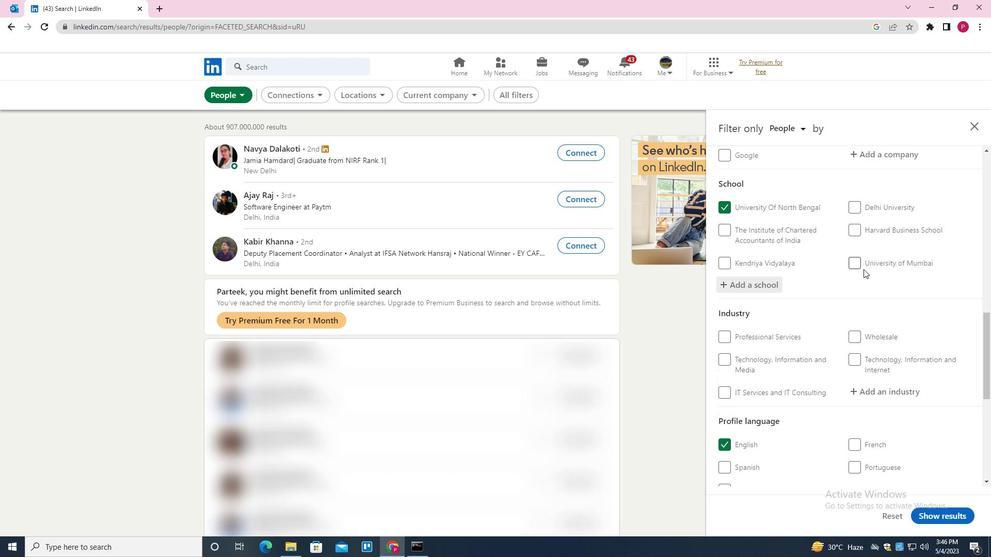 
Action: Mouse scrolled (862, 270) with delta (0, 0)
Screenshot: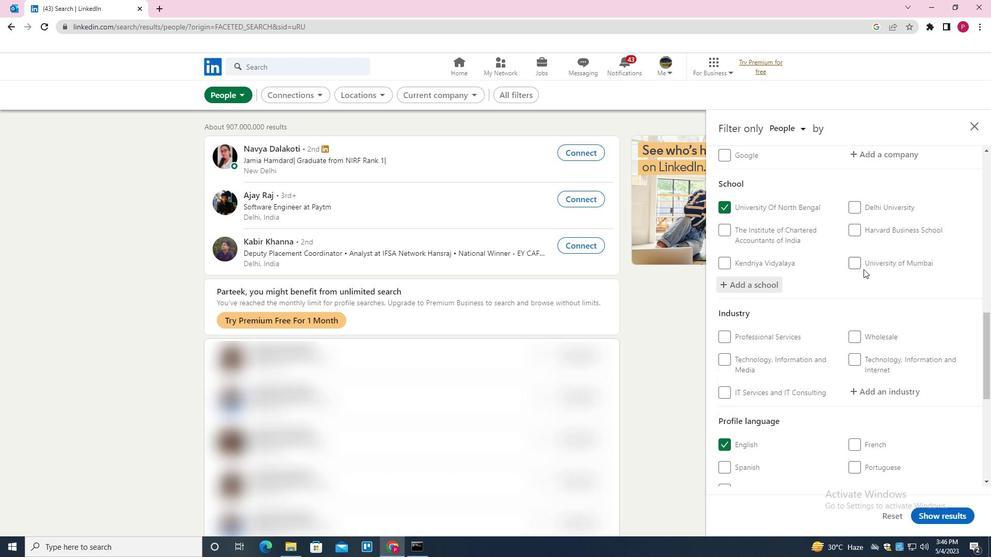 
Action: Mouse scrolled (862, 270) with delta (0, 0)
Screenshot: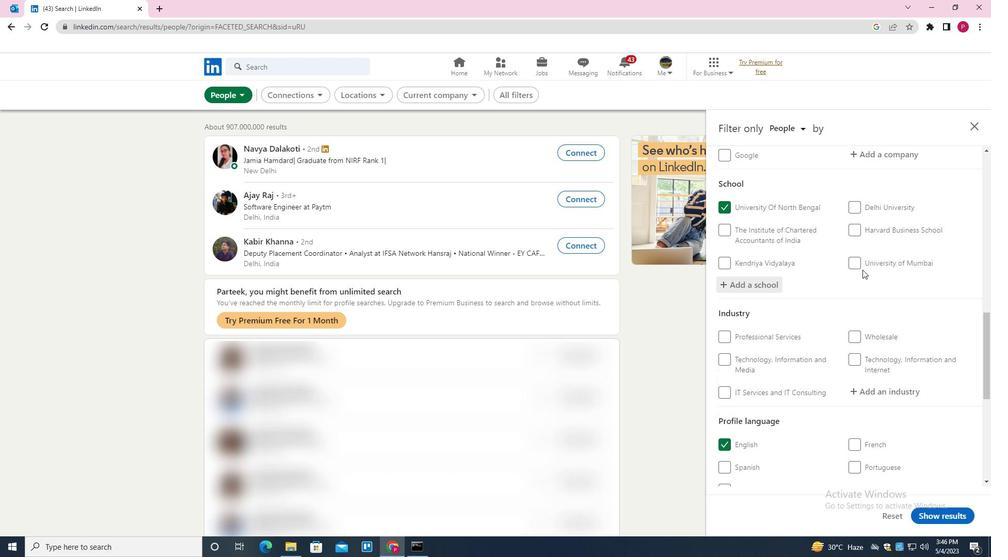 
Action: Mouse scrolled (862, 270) with delta (0, 0)
Screenshot: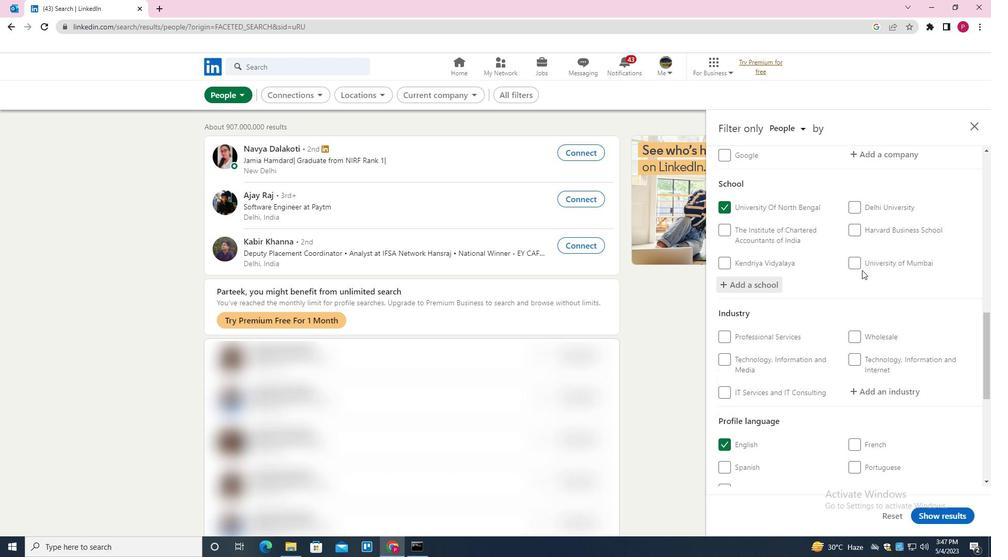 
Action: Mouse moved to (895, 186)
Screenshot: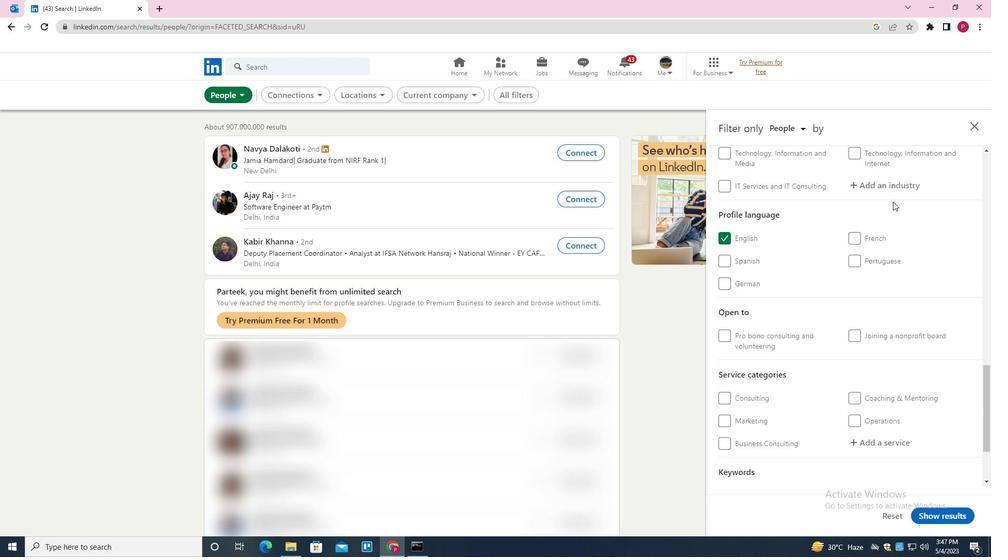 
Action: Mouse pressed left at (895, 186)
Screenshot: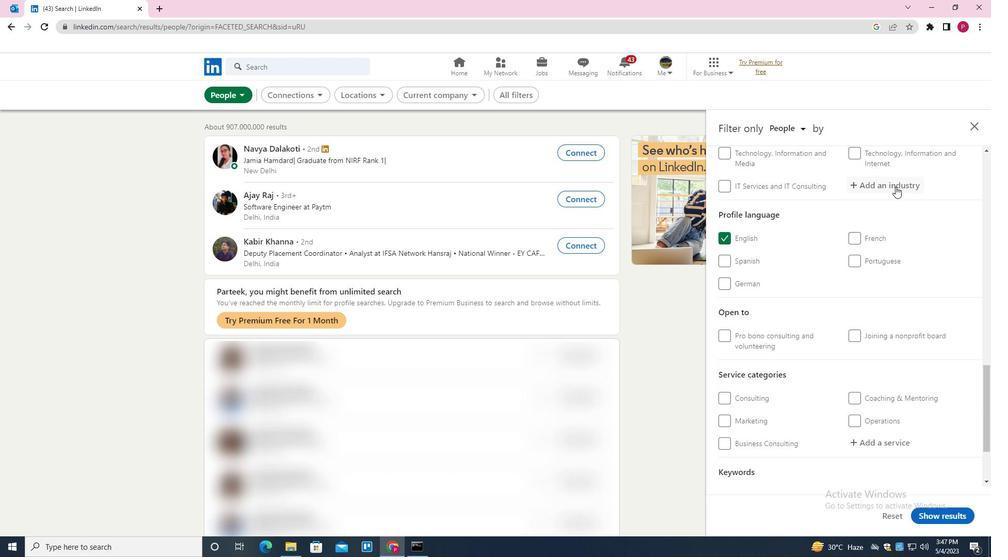 
Action: Key pressed <Key.shift><Key.shift>DEFENSE<Key.space>AND<Key.space><Key.shift>SPACE<Key.space><Key.shift>MAMUFACTURING<Key.down><Key.backspace><Key.backspace><Key.backspace><Key.backspace><Key.backspace><Key.backspace><Key.backspace><Key.backspace><Key.backspace><Key.backspace><Key.backspace>NUFACTURING<Key.down><Key.enter>
Screenshot: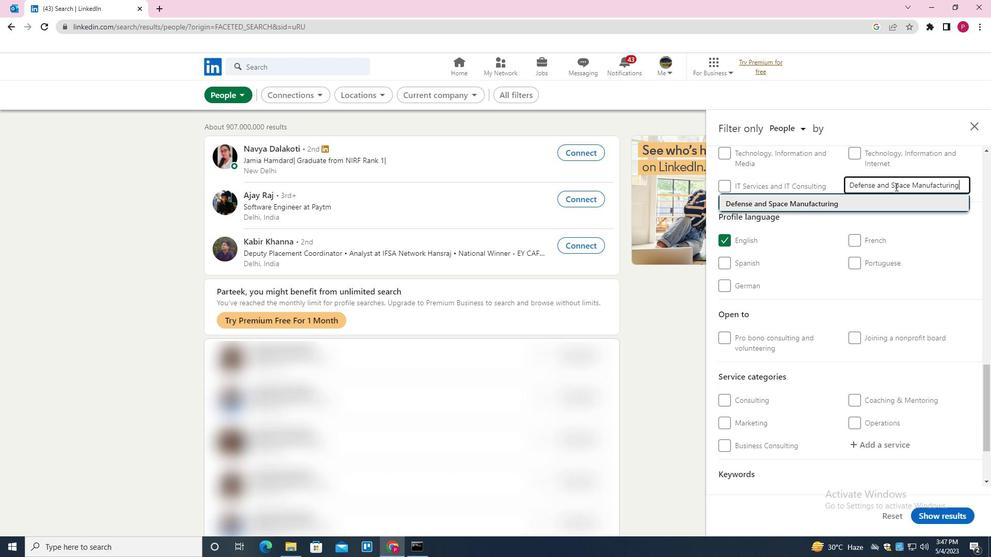 
Action: Mouse moved to (840, 251)
Screenshot: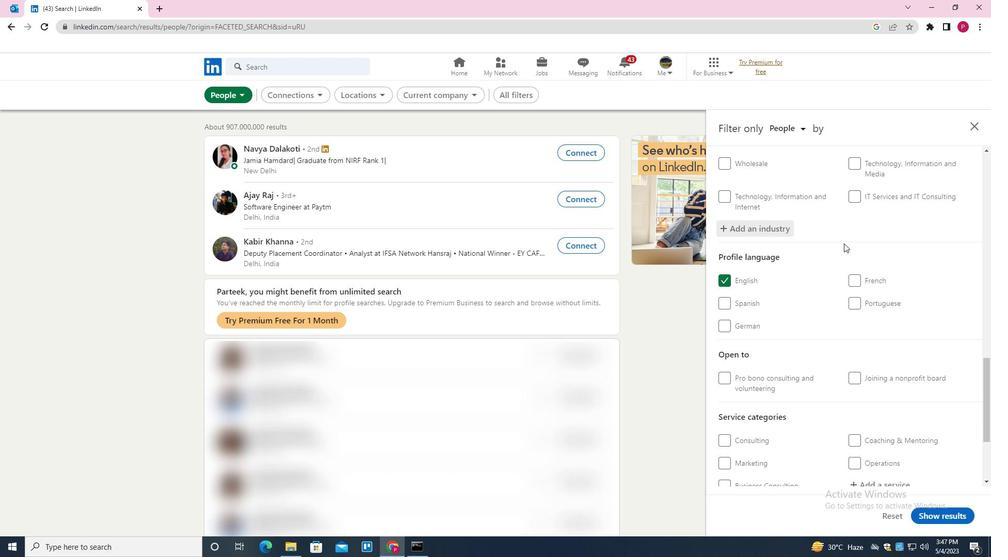 
Action: Mouse scrolled (840, 250) with delta (0, 0)
Screenshot: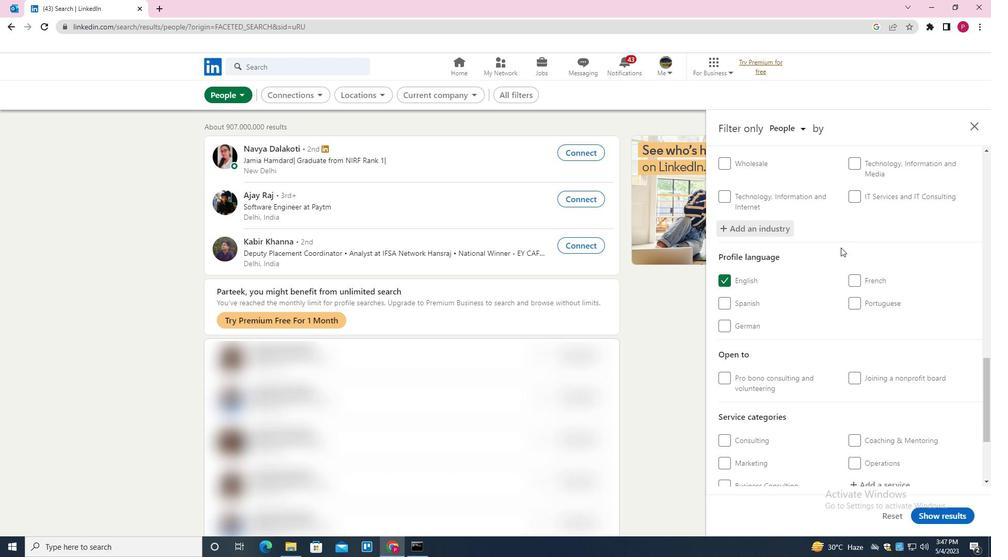 
Action: Mouse scrolled (840, 250) with delta (0, 0)
Screenshot: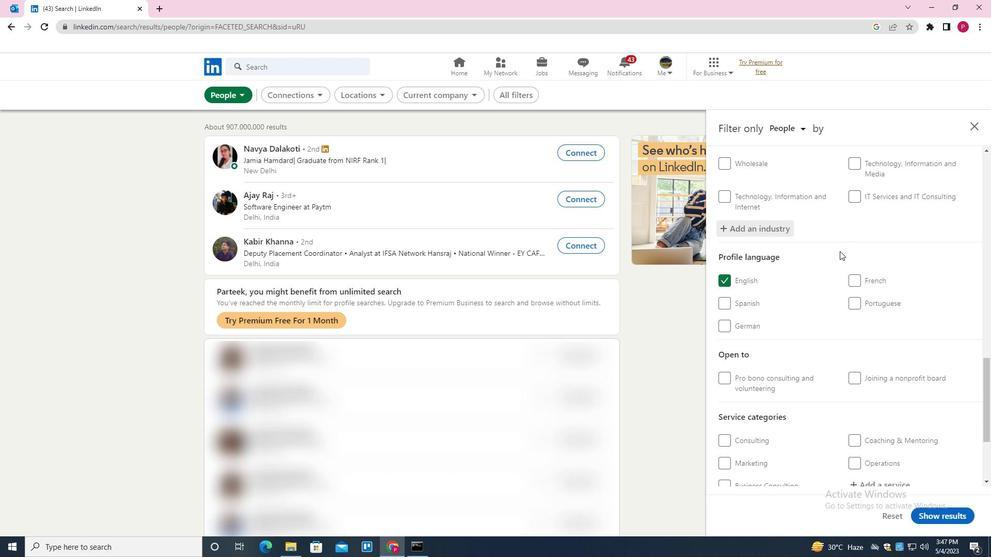 
Action: Mouse scrolled (840, 250) with delta (0, 0)
Screenshot: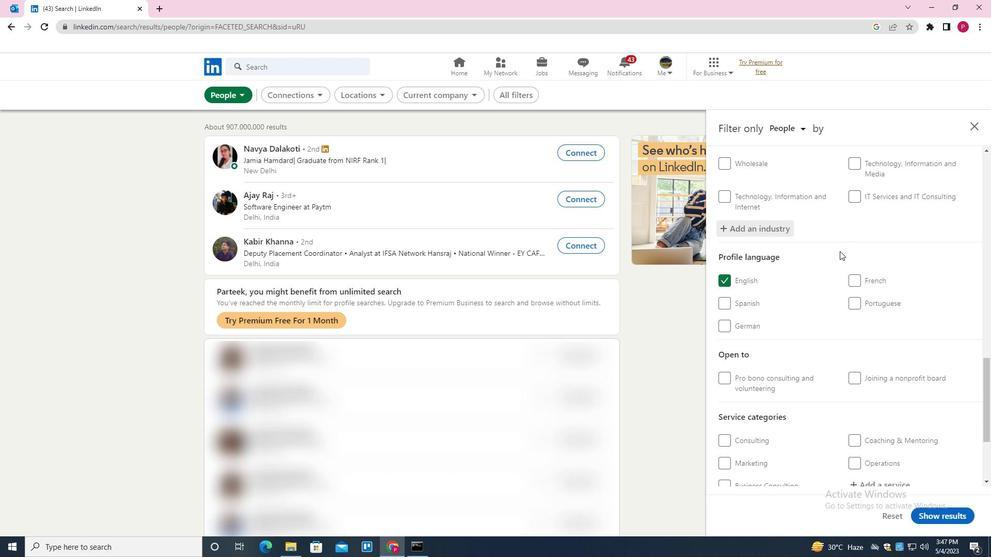 
Action: Mouse moved to (879, 336)
Screenshot: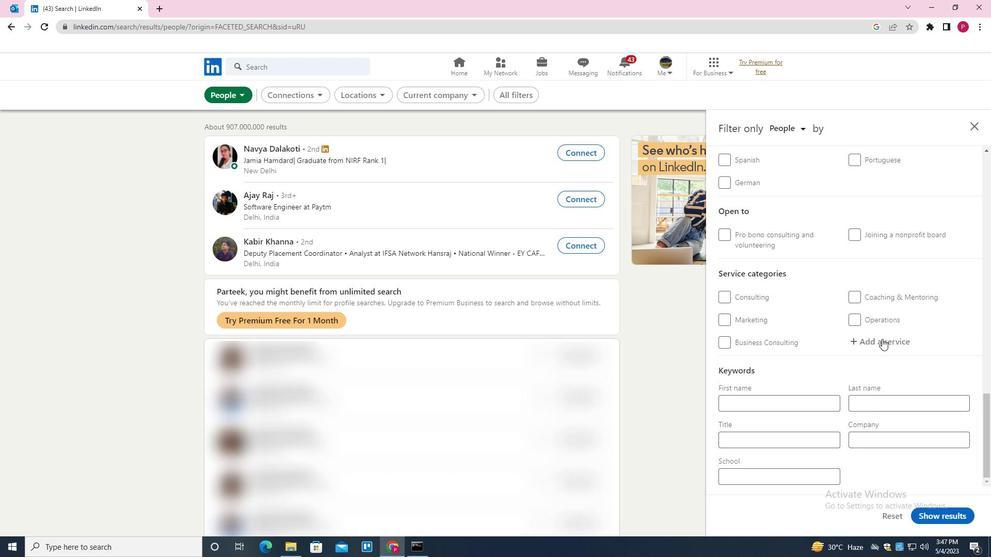 
Action: Mouse pressed left at (879, 336)
Screenshot: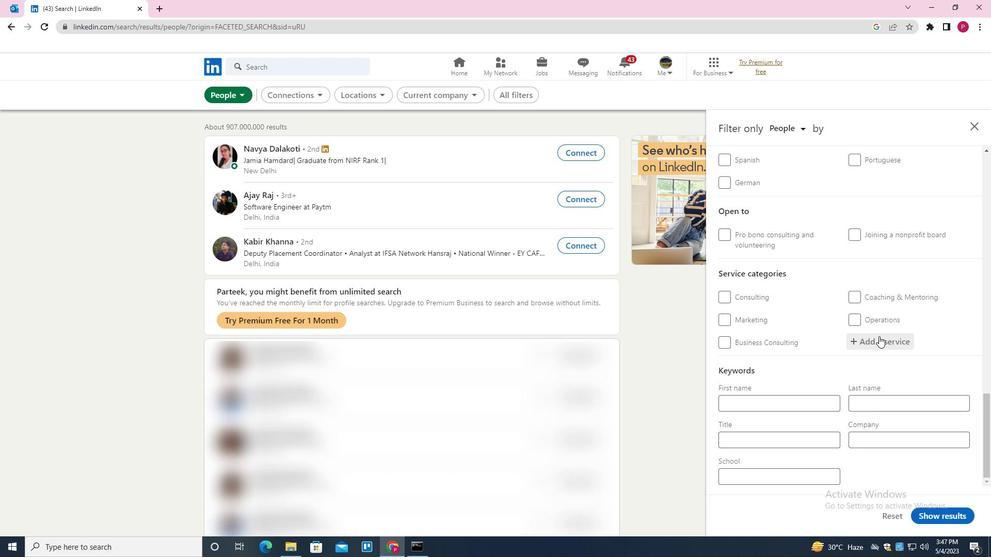 
Action: Mouse moved to (879, 336)
Screenshot: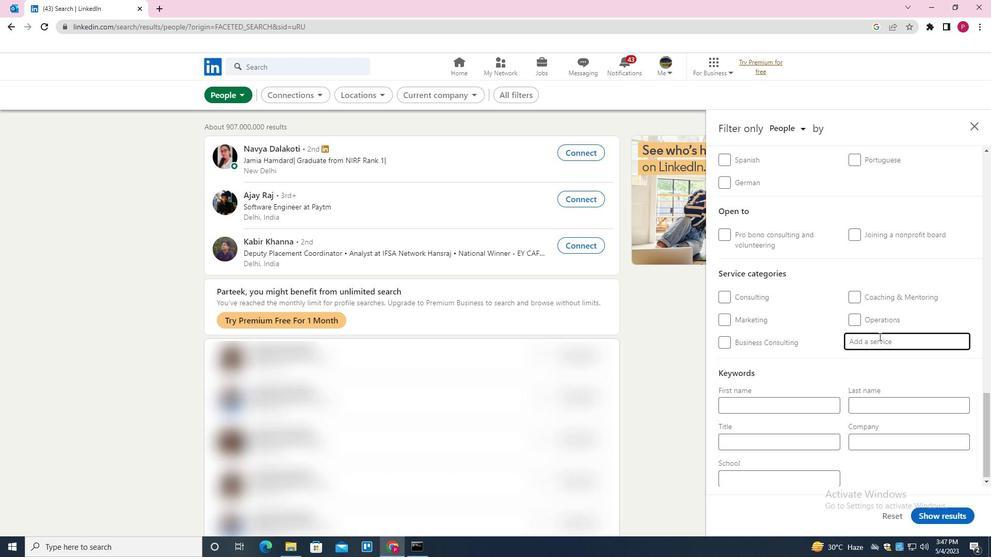 
Action: Key pressed <Key.shift><Key.shift>PRODUCT<Key.space><Key.shift>MARKETING<Key.down><Key.enter>
Screenshot: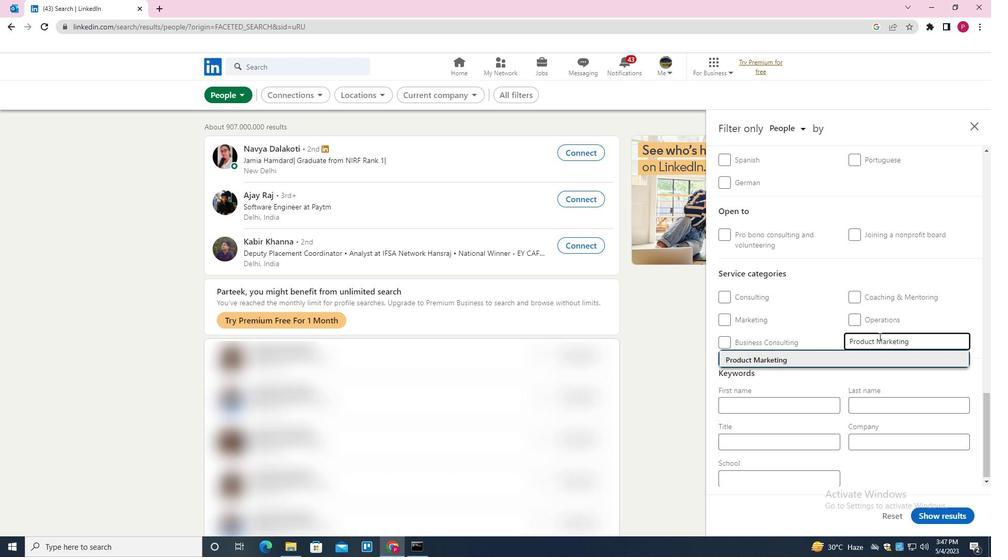 
Action: Mouse moved to (870, 341)
Screenshot: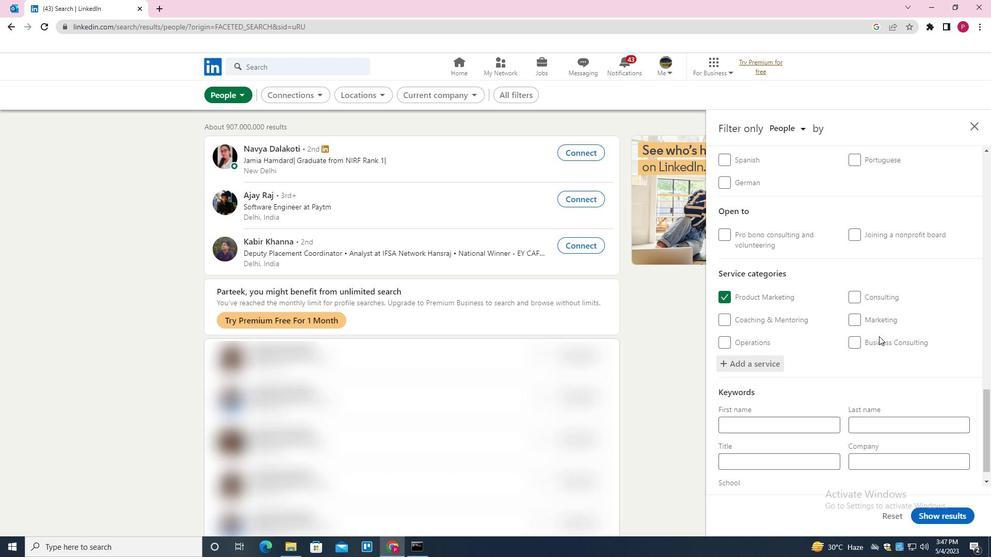 
Action: Mouse scrolled (870, 340) with delta (0, 0)
Screenshot: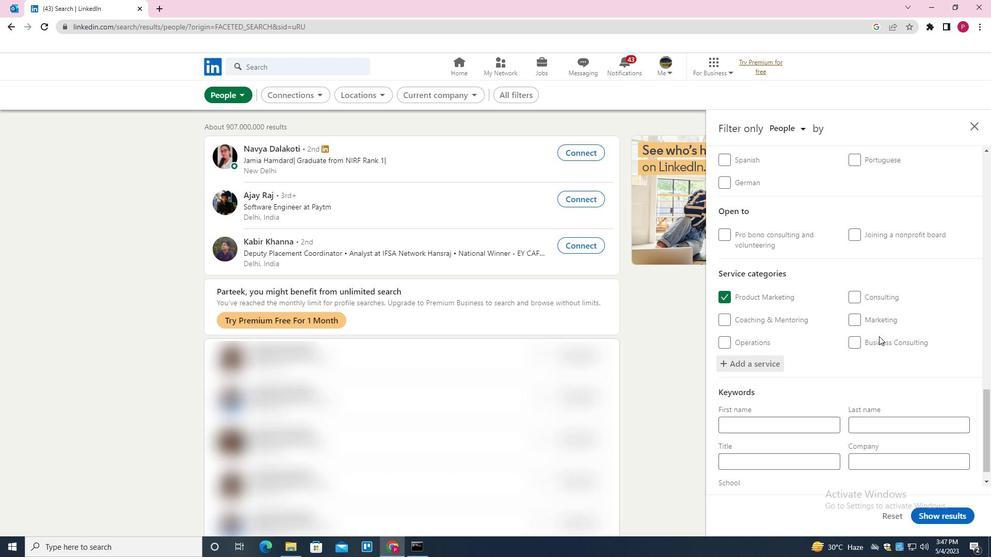 
Action: Mouse moved to (863, 351)
Screenshot: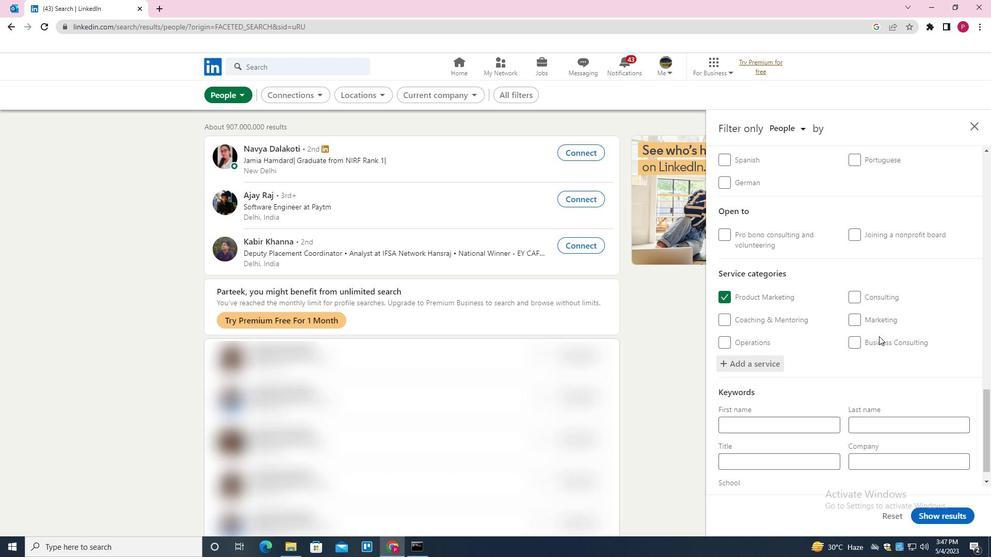 
Action: Mouse scrolled (863, 351) with delta (0, 0)
Screenshot: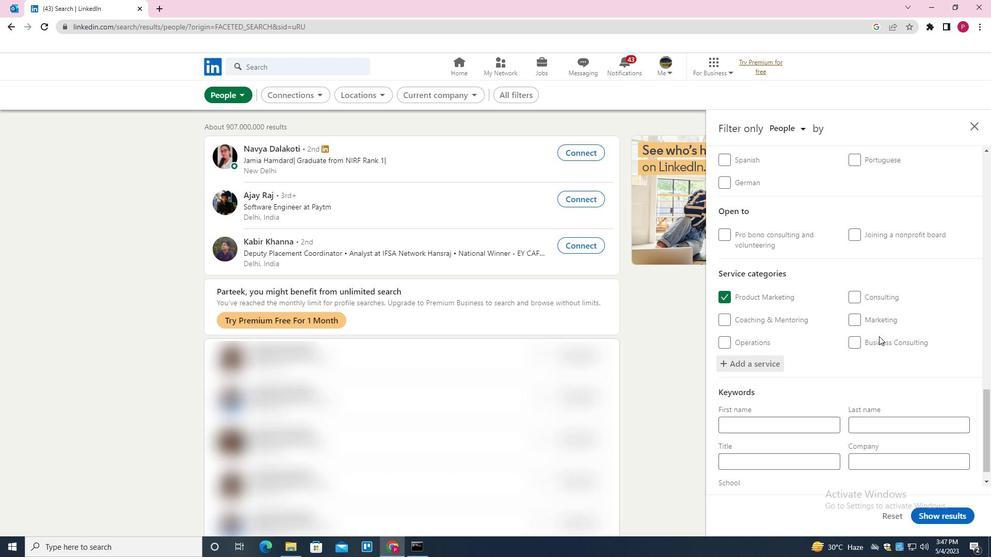 
Action: Mouse moved to (853, 369)
Screenshot: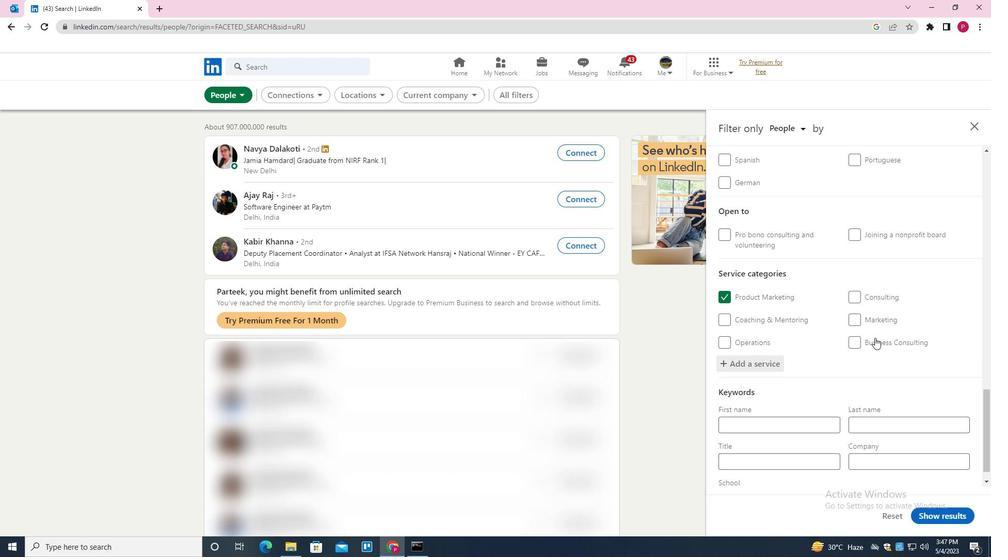
Action: Mouse scrolled (853, 368) with delta (0, 0)
Screenshot: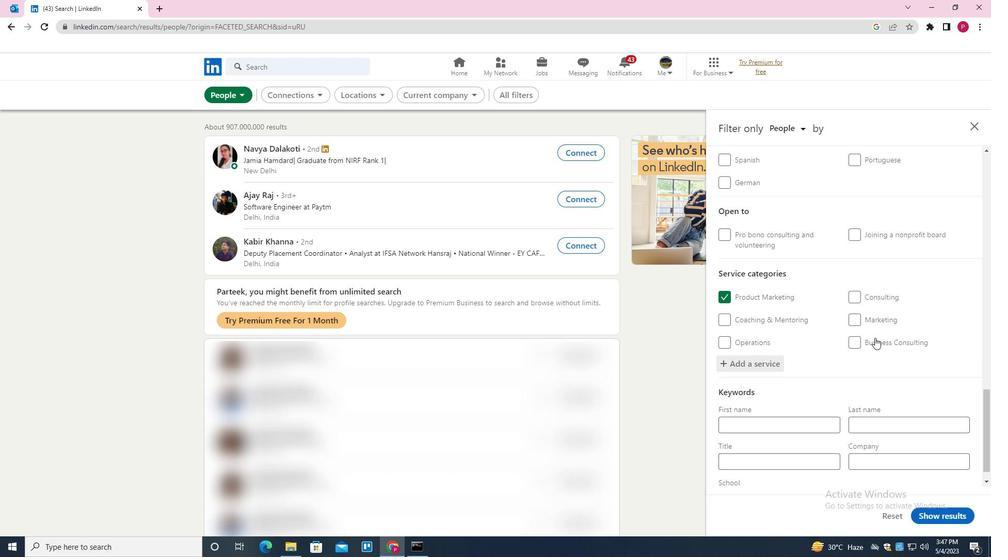 
Action: Mouse moved to (818, 440)
Screenshot: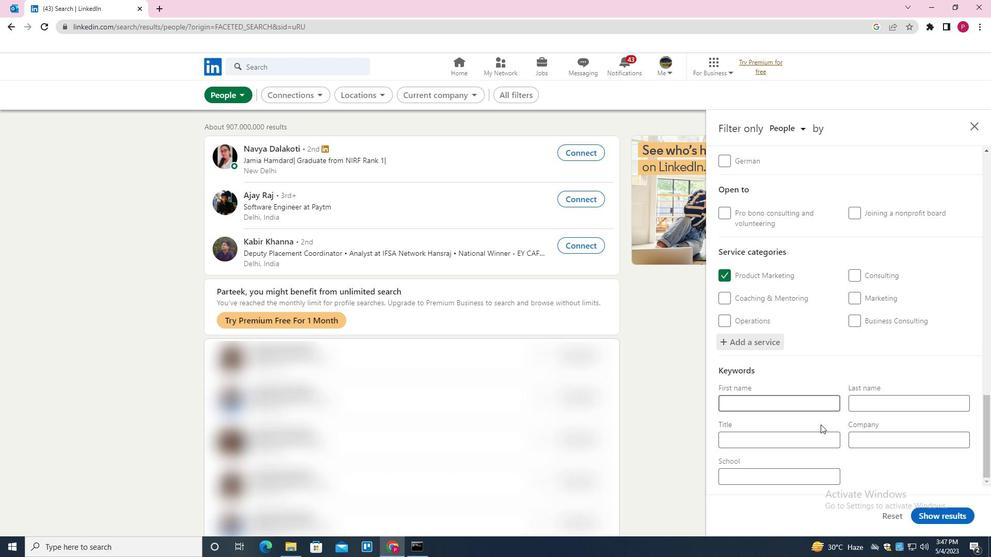 
Action: Mouse pressed left at (818, 440)
Screenshot: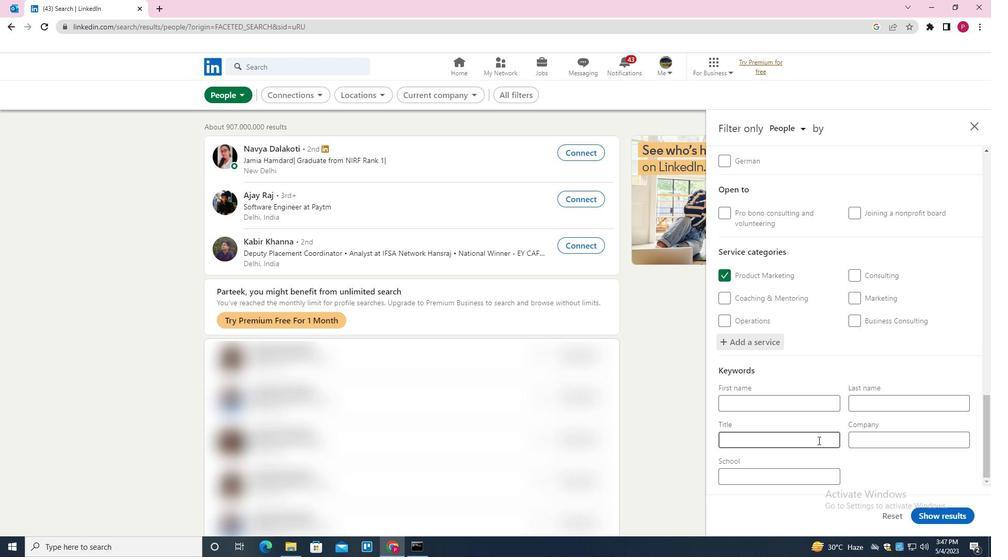 
Action: Key pressed <Key.shift>ASSISTANT<Key.space><Key.shift><Key.shift><Key.shift><Key.shift><Key.shift><Key.shift><Key.shift><Key.shift><Key.shift><Key.shift><Key.shift><Key.shift><Key.shift>GOLF<Key.space><Key.shift>PROFF<Key.backspace>ESSIONAL<Key.space>
Screenshot: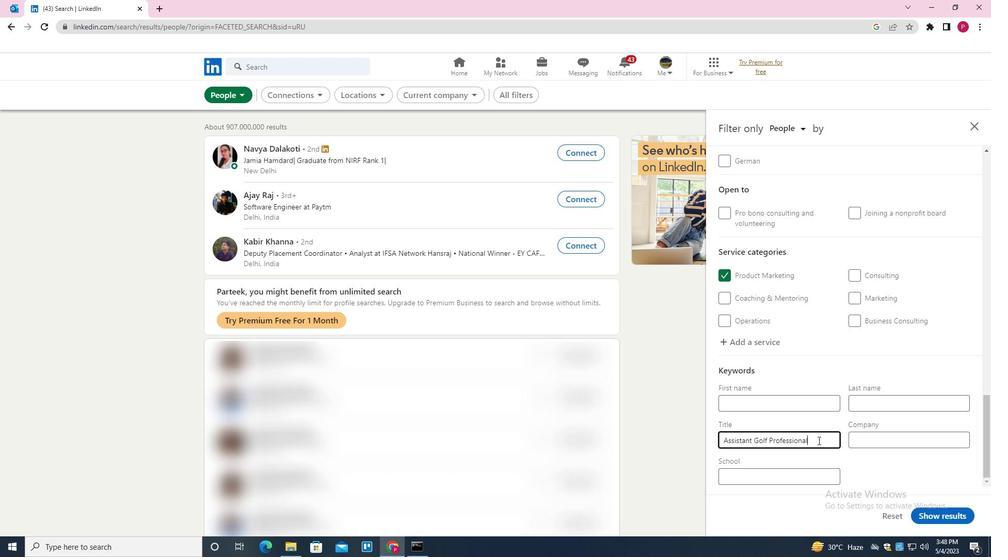 
Action: Mouse moved to (919, 513)
Screenshot: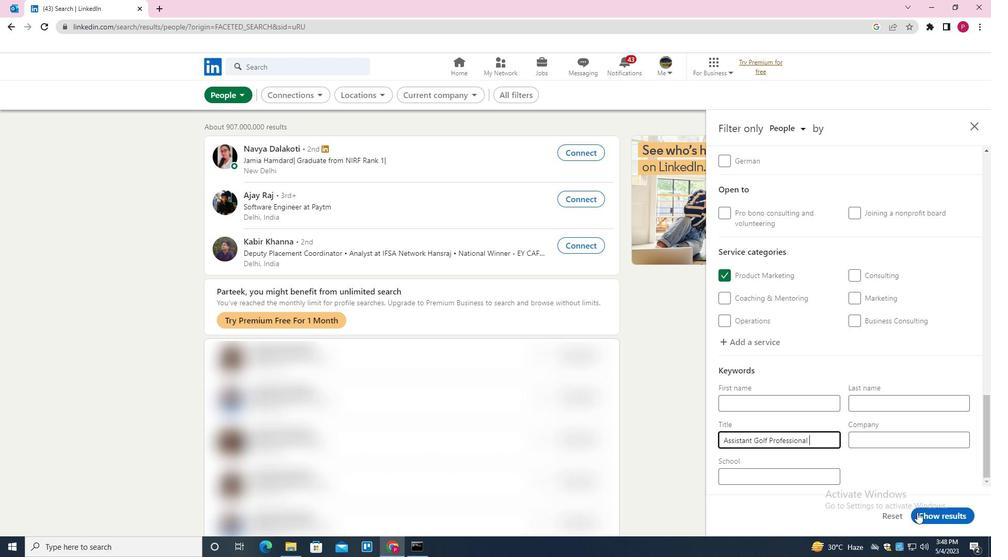
Action: Mouse pressed left at (919, 513)
Screenshot: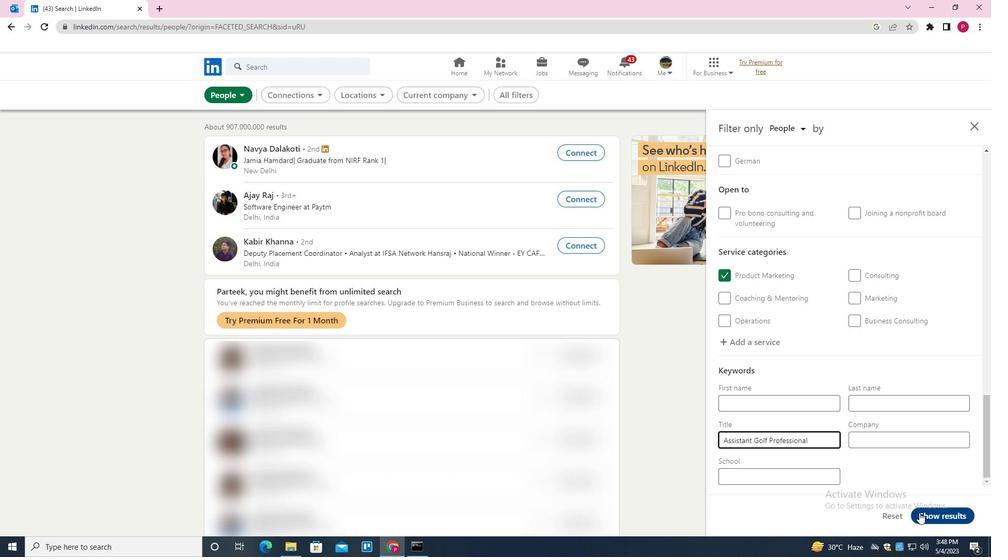 
Action: Mouse moved to (478, 272)
Screenshot: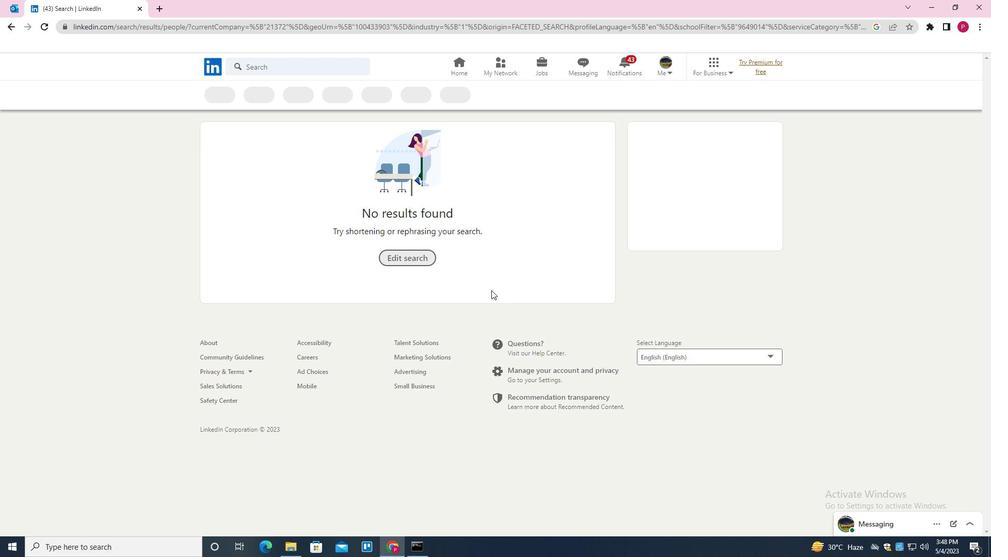 
